 Task: Find connections with filter location Patía with filter topic #jobseekerswith filter profile language German with filter current company HomeLane with filter school INDUS BUSINESS ACADEMY - IBA, BANGALORE with filter industry Landscaping Services with filter service category Customer Support with filter keywords title Medical Transcriptionist
Action: Mouse moved to (267, 155)
Screenshot: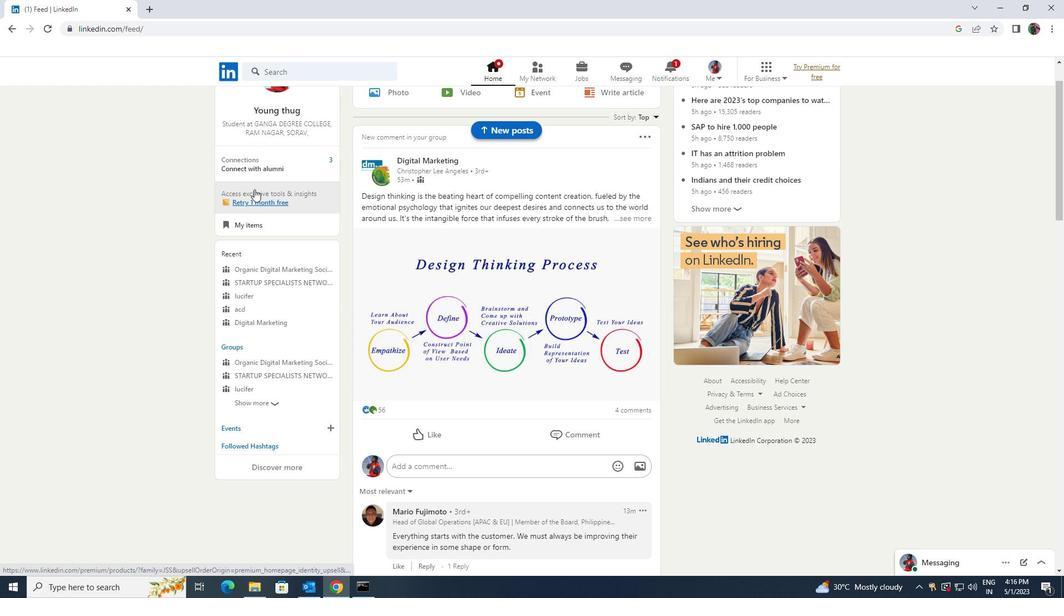
Action: Mouse pressed left at (267, 155)
Screenshot: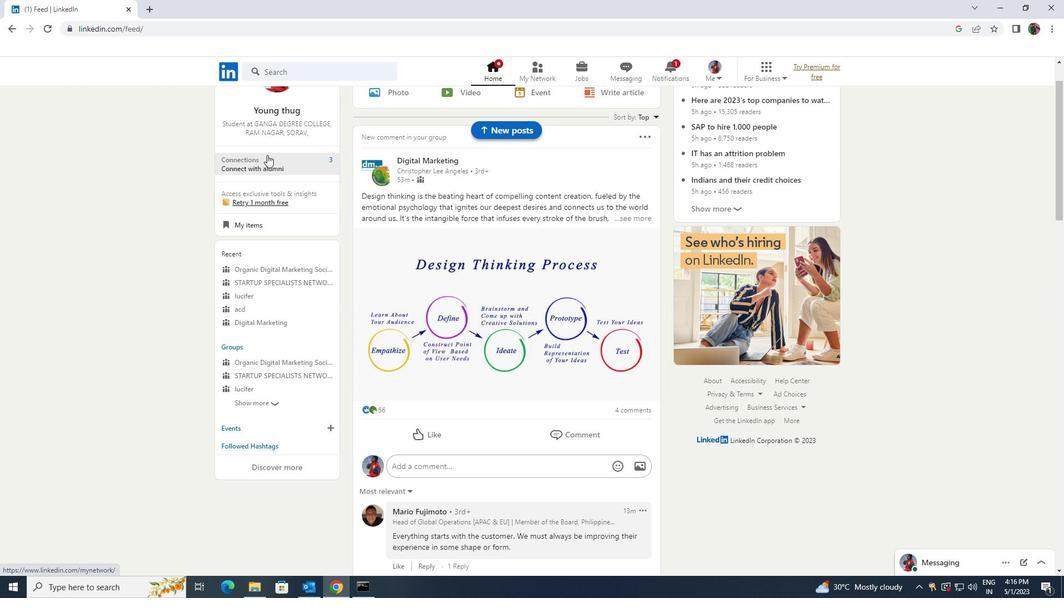 
Action: Mouse moved to (278, 125)
Screenshot: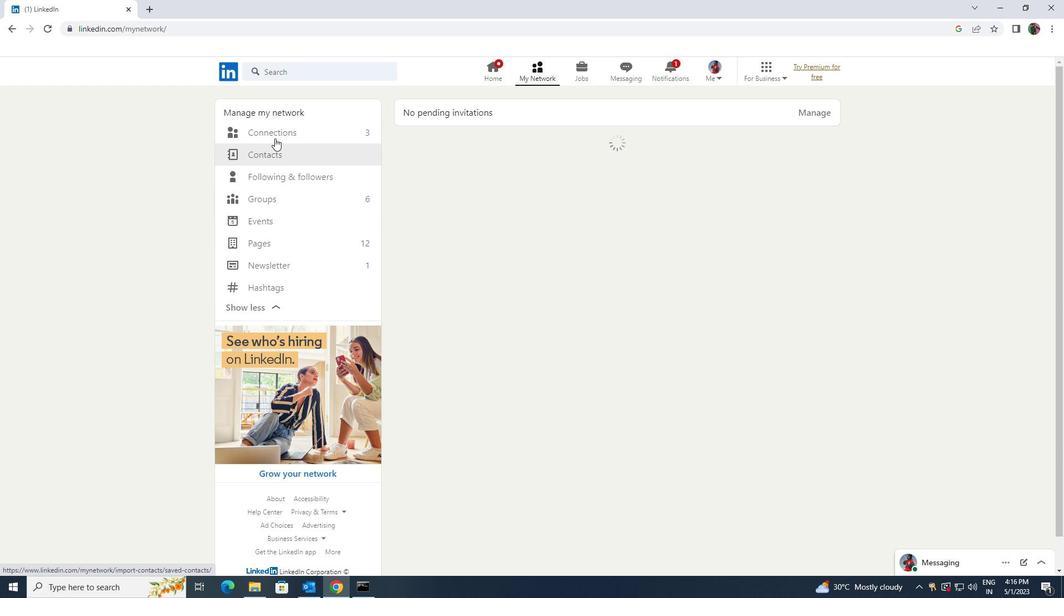
Action: Mouse pressed left at (278, 125)
Screenshot: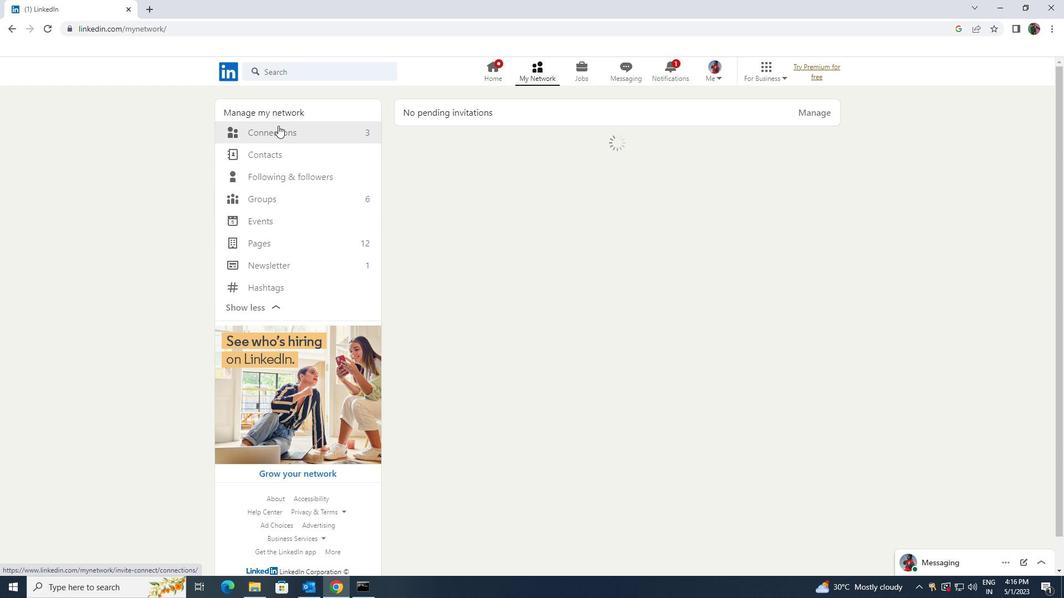 
Action: Mouse moved to (602, 136)
Screenshot: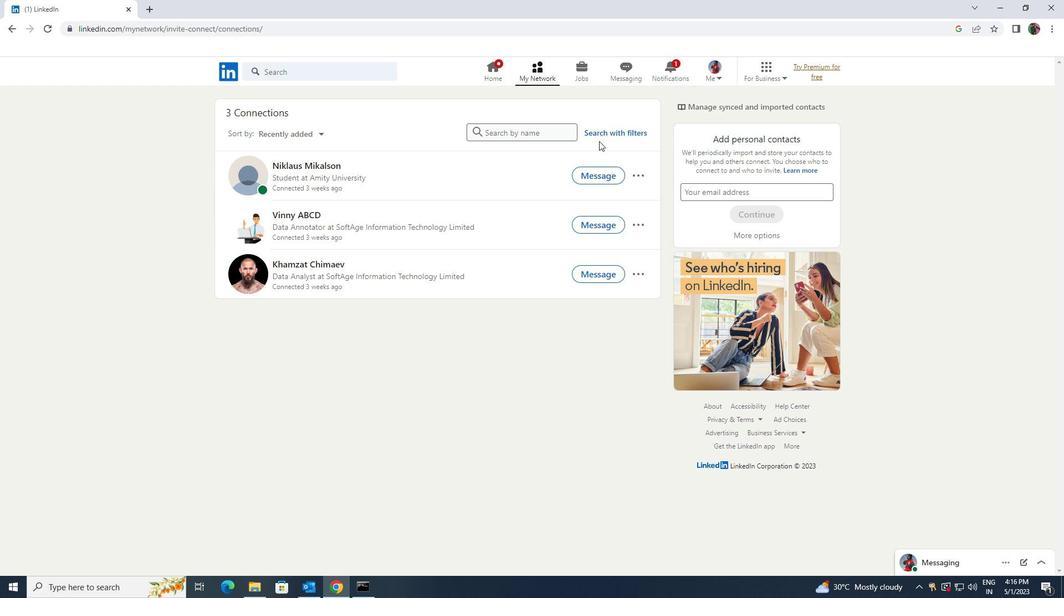 
Action: Mouse pressed left at (602, 136)
Screenshot: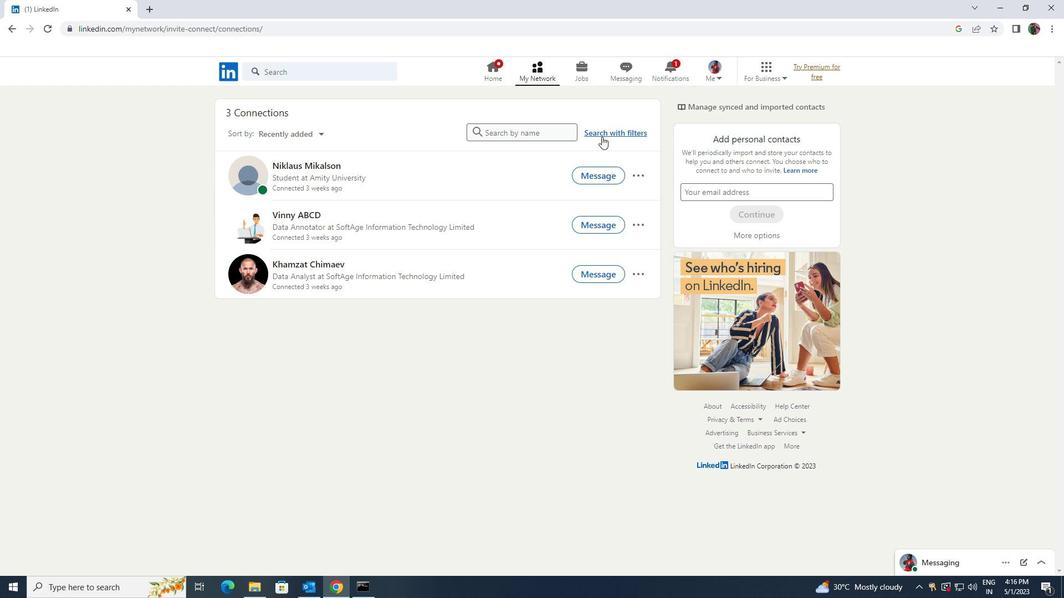 
Action: Mouse moved to (566, 105)
Screenshot: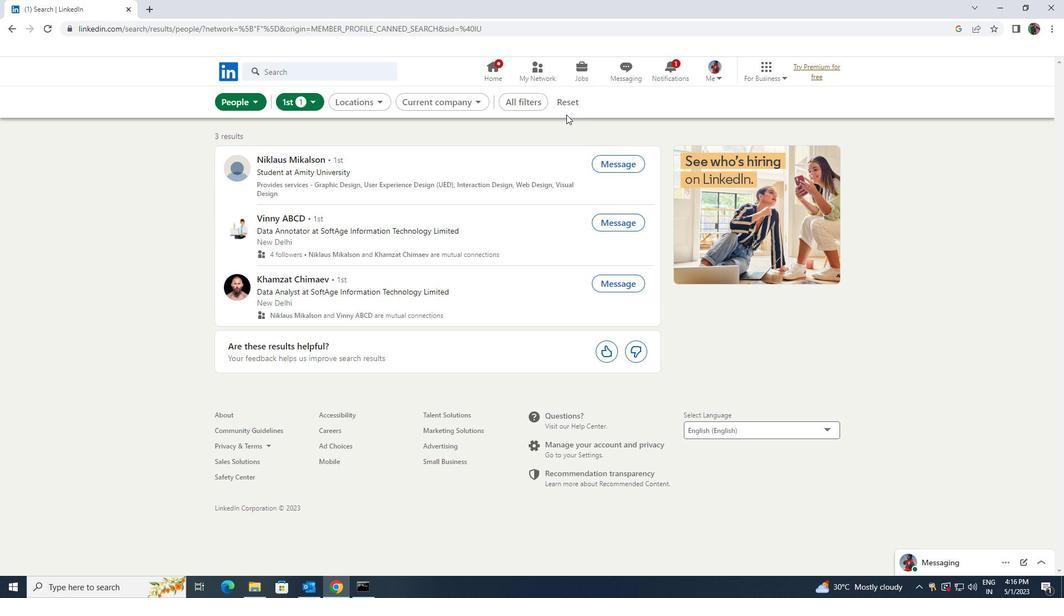 
Action: Mouse pressed left at (566, 105)
Screenshot: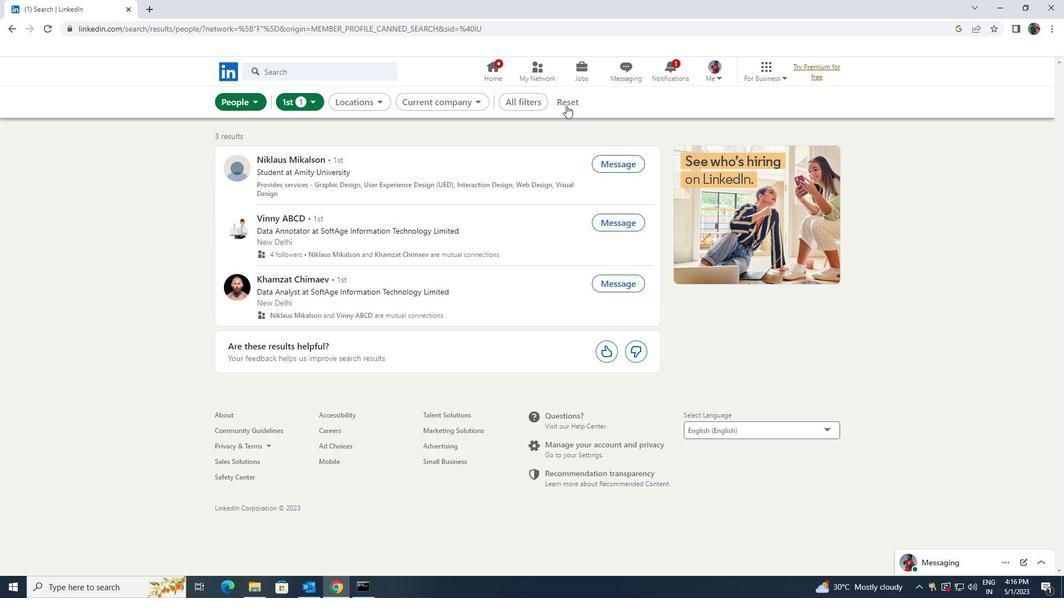 
Action: Mouse moved to (548, 106)
Screenshot: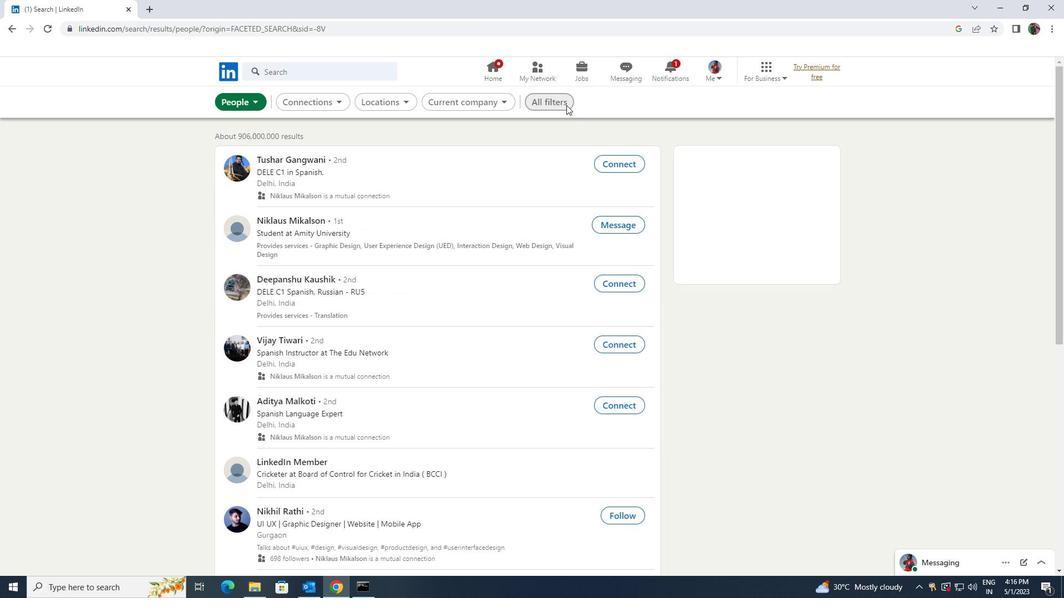 
Action: Mouse pressed left at (548, 106)
Screenshot: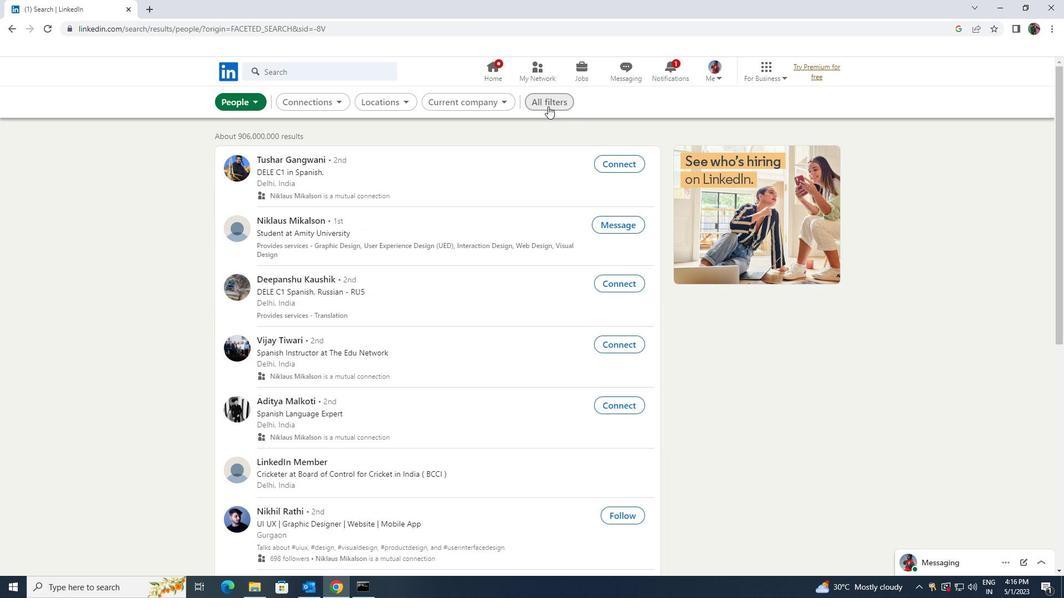 
Action: Mouse moved to (821, 323)
Screenshot: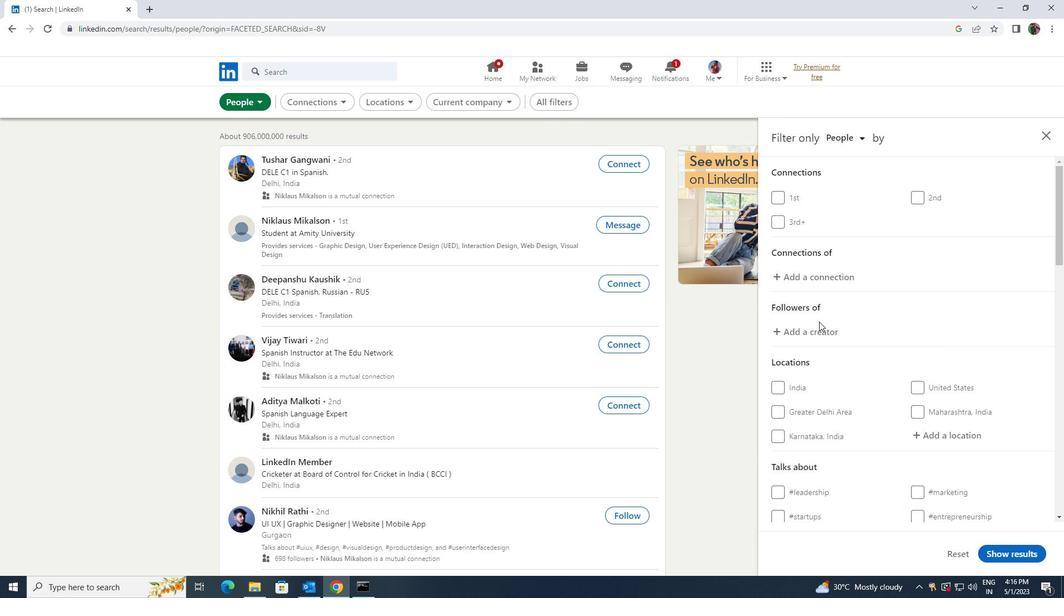 
Action: Mouse scrolled (821, 323) with delta (0, 0)
Screenshot: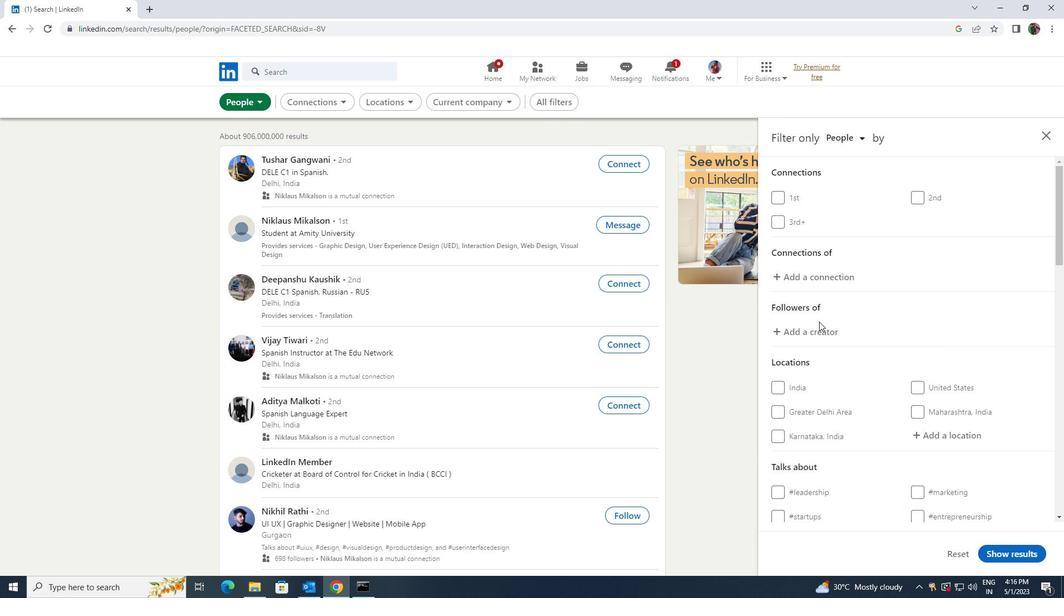 
Action: Mouse scrolled (821, 323) with delta (0, 0)
Screenshot: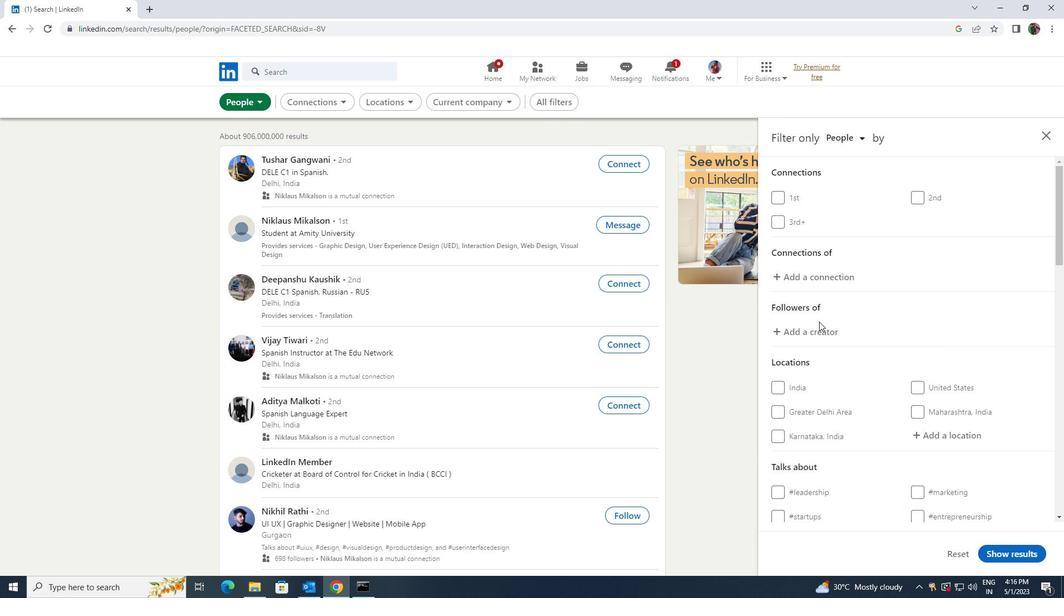 
Action: Mouse moved to (922, 323)
Screenshot: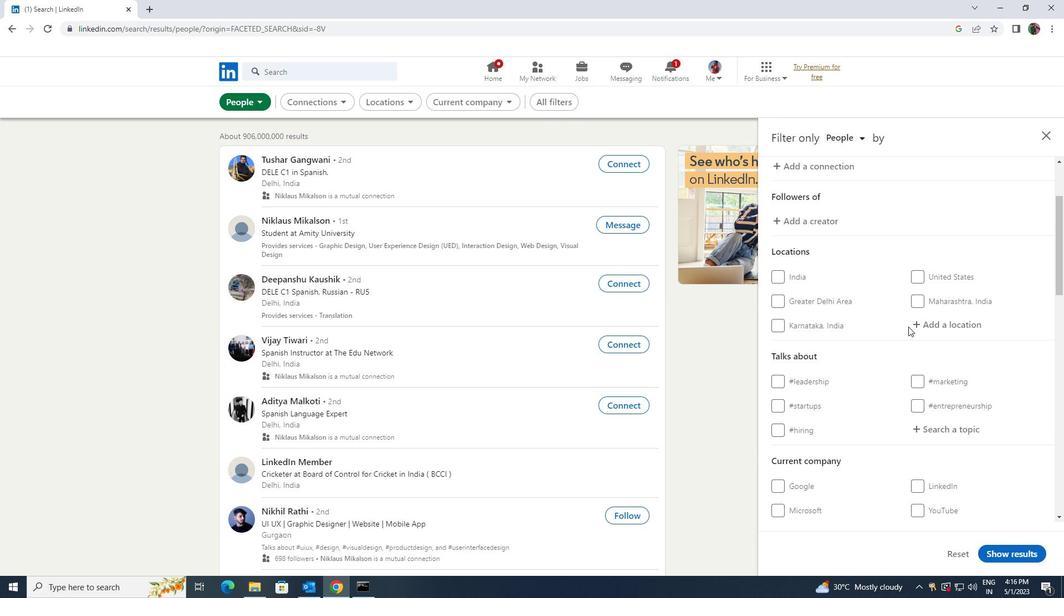 
Action: Mouse pressed left at (922, 323)
Screenshot: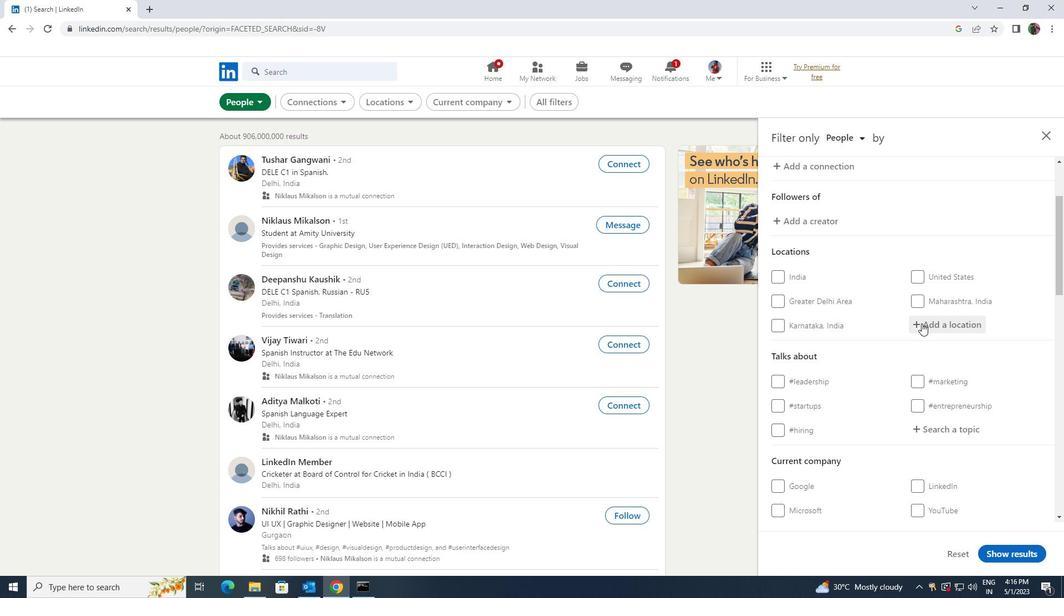 
Action: Mouse moved to (914, 324)
Screenshot: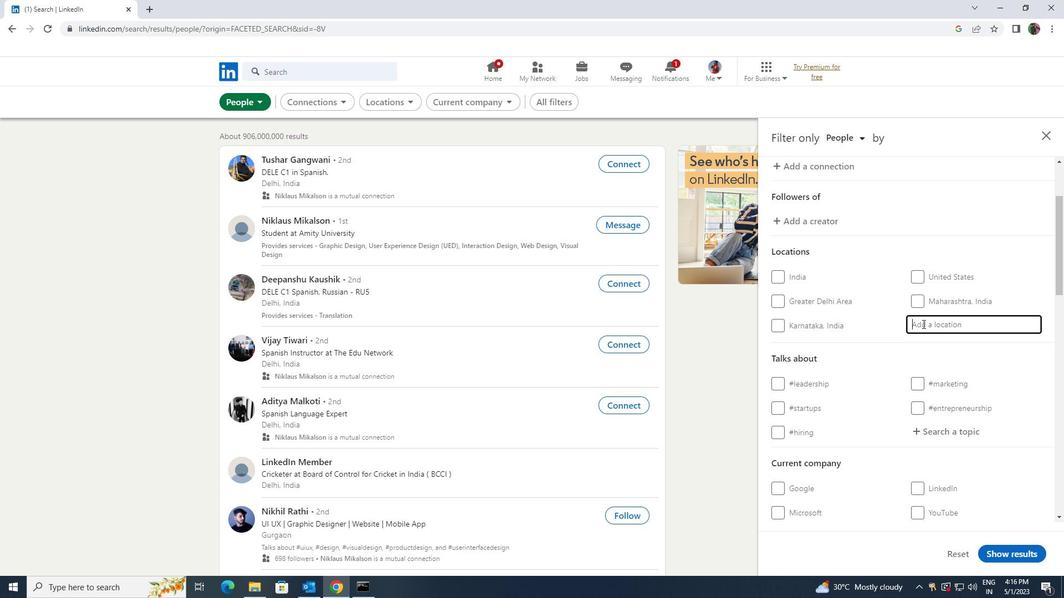 
Action: Key pressed <Key.shift>PATIA
Screenshot: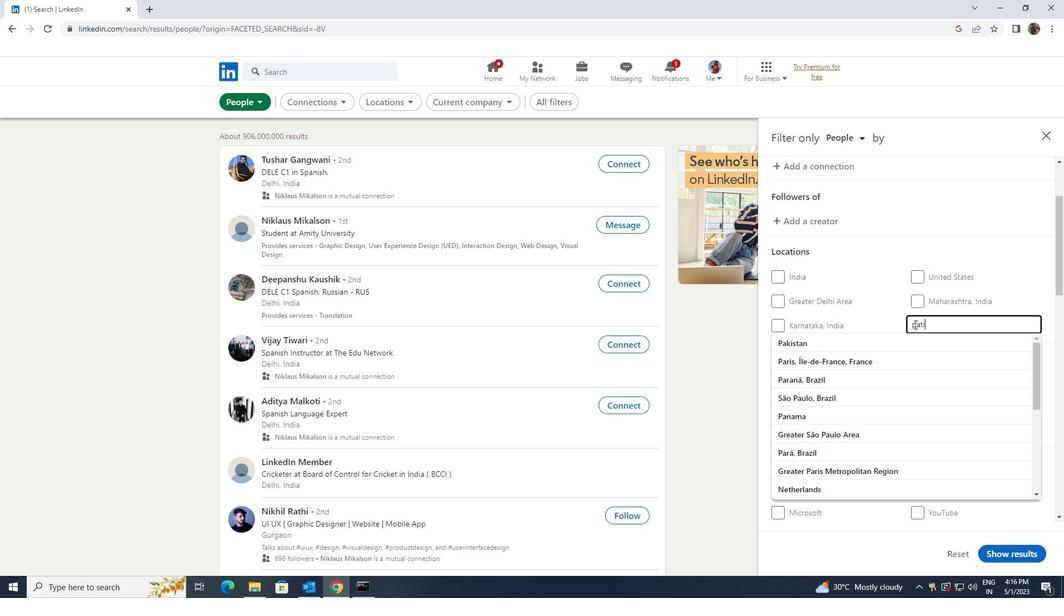 
Action: Mouse moved to (899, 340)
Screenshot: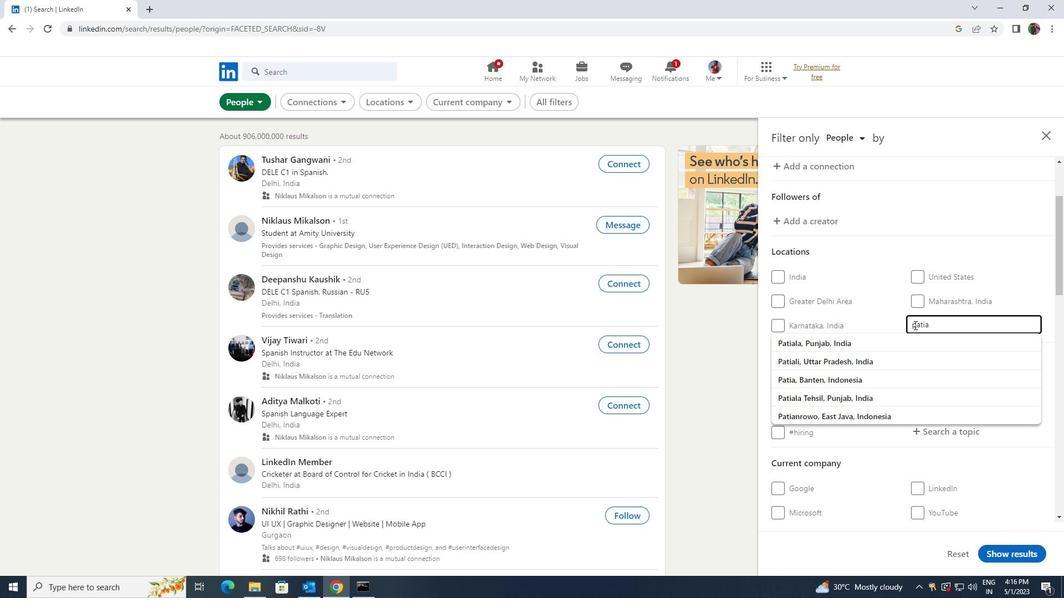 
Action: Mouse pressed left at (899, 340)
Screenshot: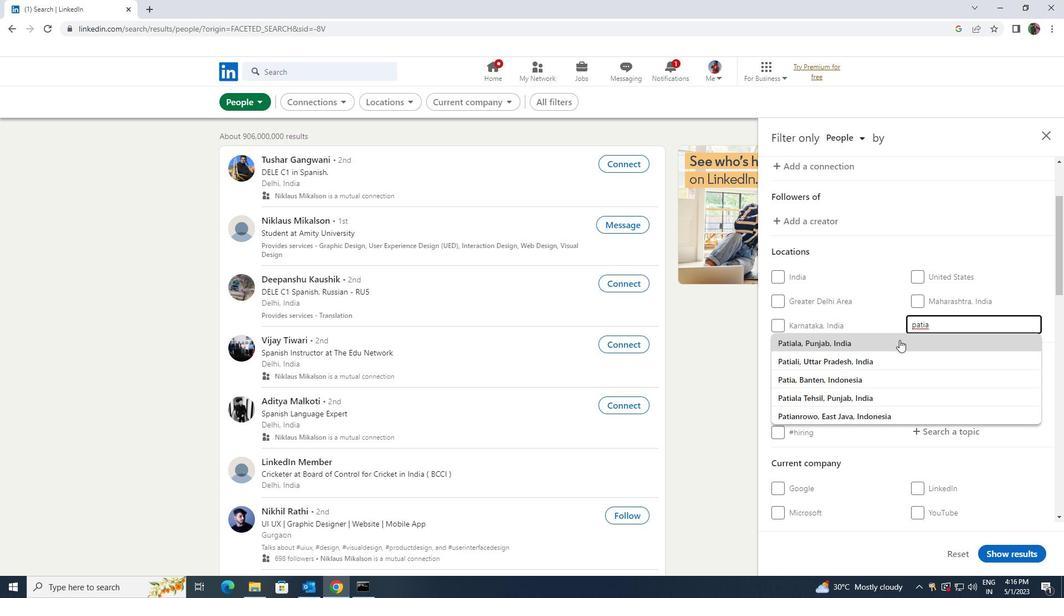 
Action: Mouse moved to (899, 340)
Screenshot: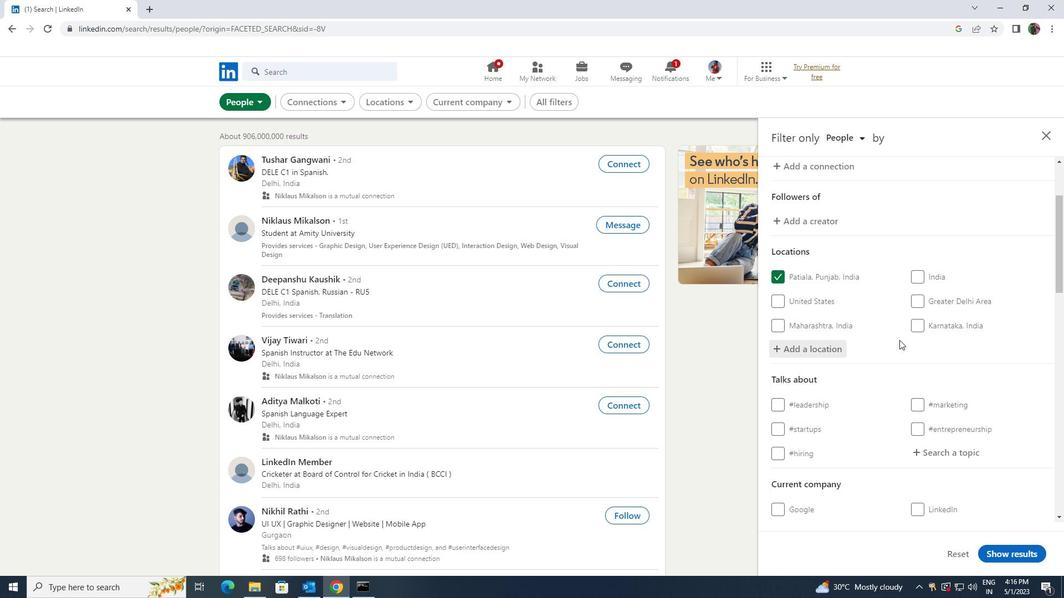 
Action: Mouse scrolled (899, 339) with delta (0, 0)
Screenshot: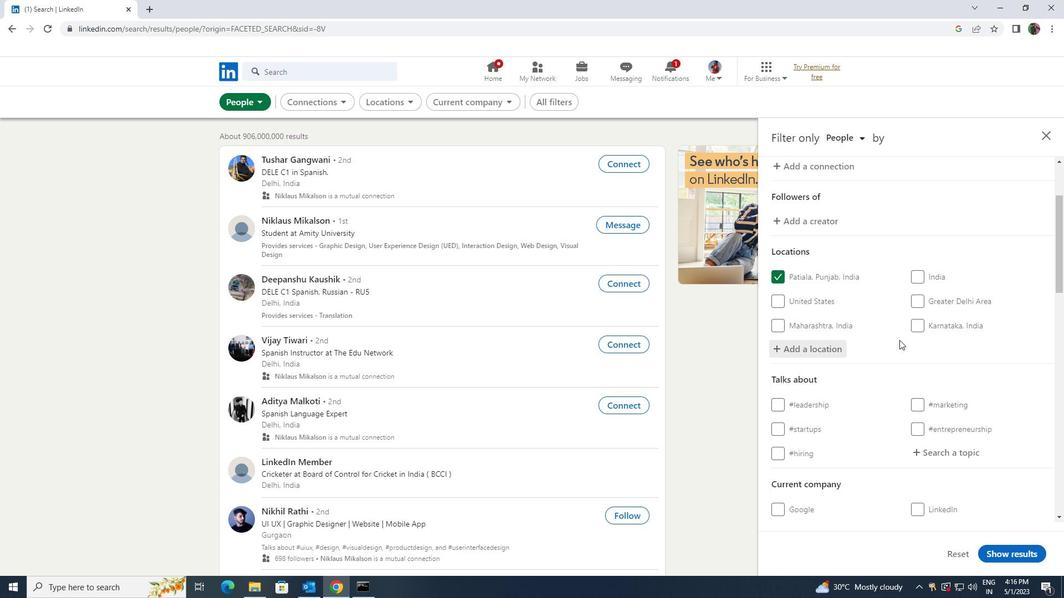 
Action: Mouse moved to (901, 339)
Screenshot: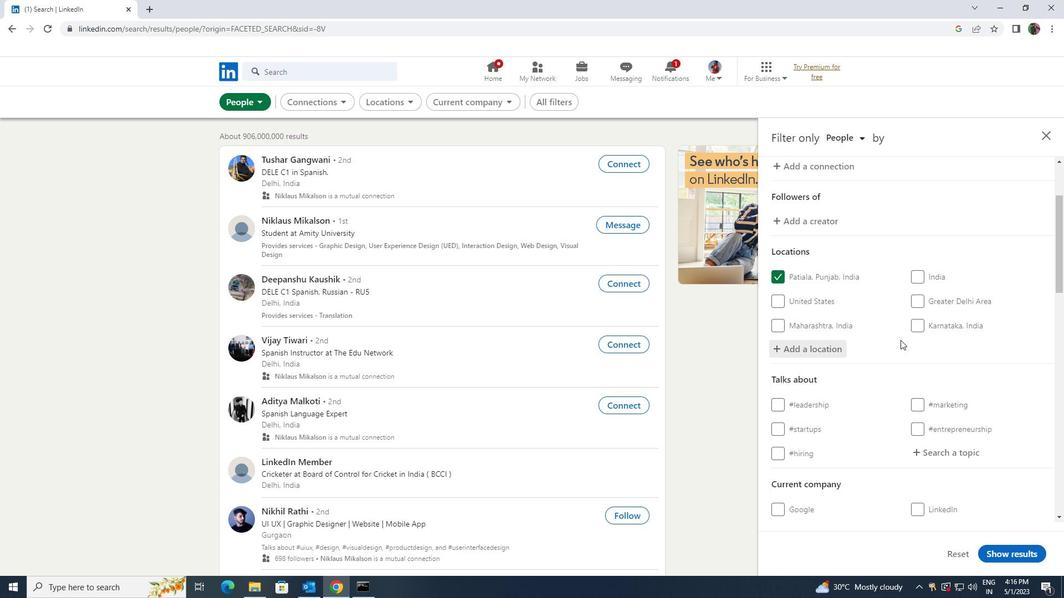 
Action: Mouse scrolled (901, 339) with delta (0, 0)
Screenshot: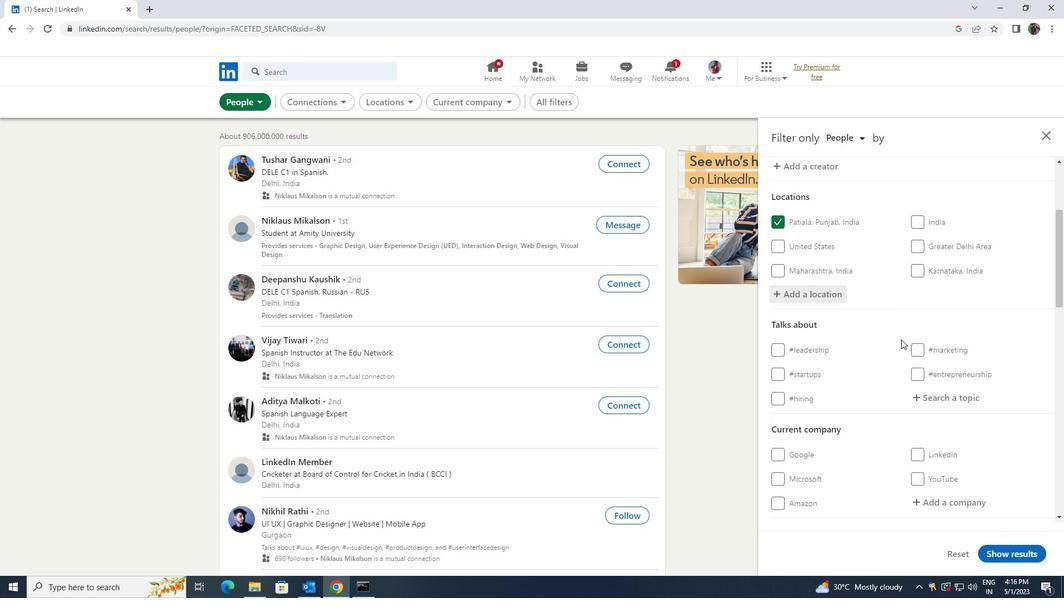 
Action: Mouse scrolled (901, 339) with delta (0, 0)
Screenshot: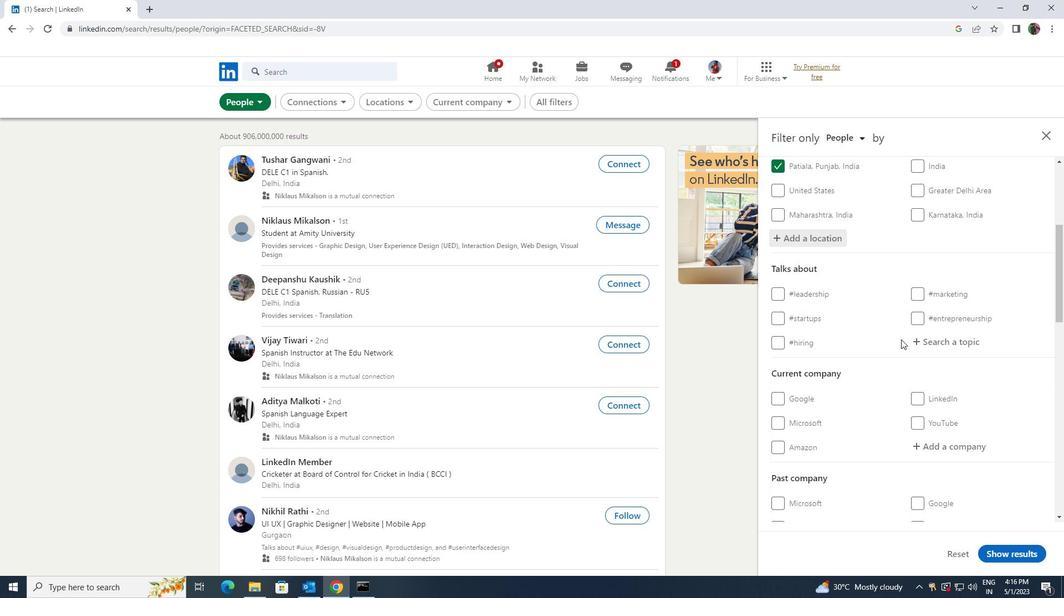 
Action: Mouse moved to (920, 288)
Screenshot: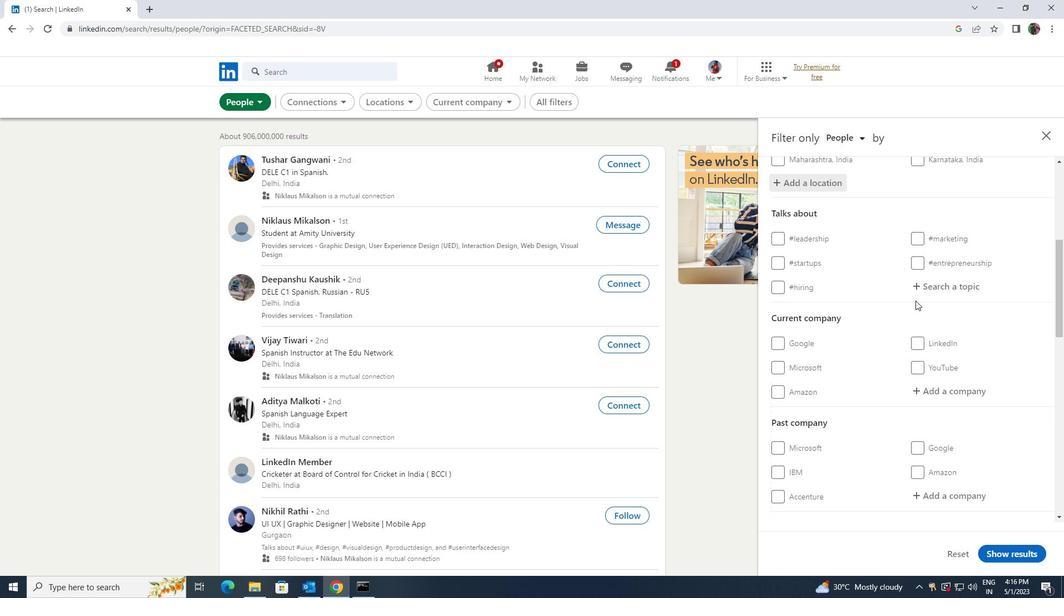 
Action: Mouse pressed left at (920, 288)
Screenshot: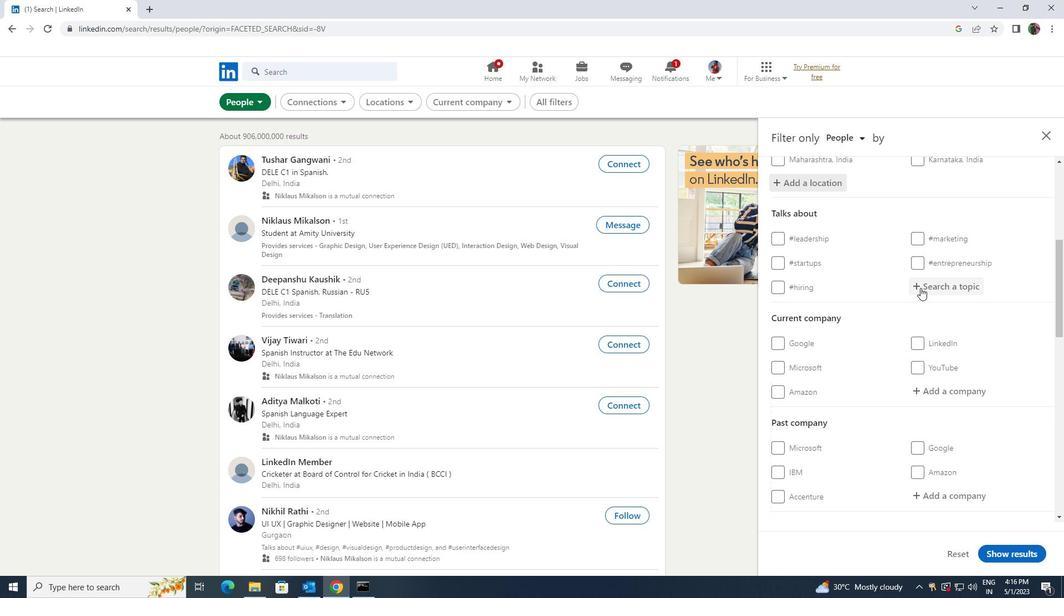 
Action: Key pressed <Key.shift><Key.shift><Key.shift><Key.shift><Key.shift><Key.shift><Key.shift><Key.shift>JOBSEEKERS
Screenshot: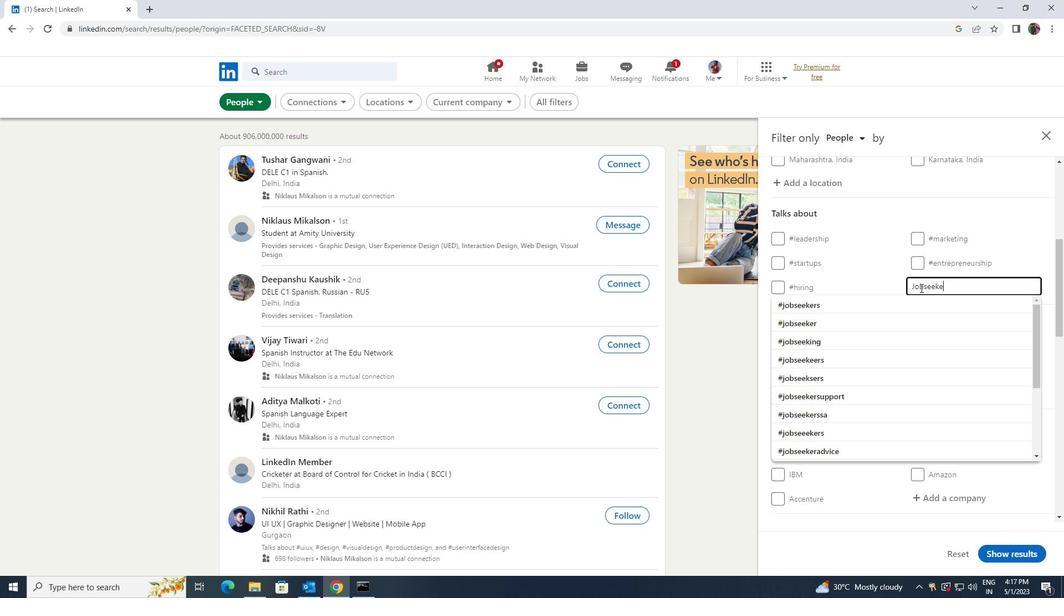 
Action: Mouse moved to (917, 301)
Screenshot: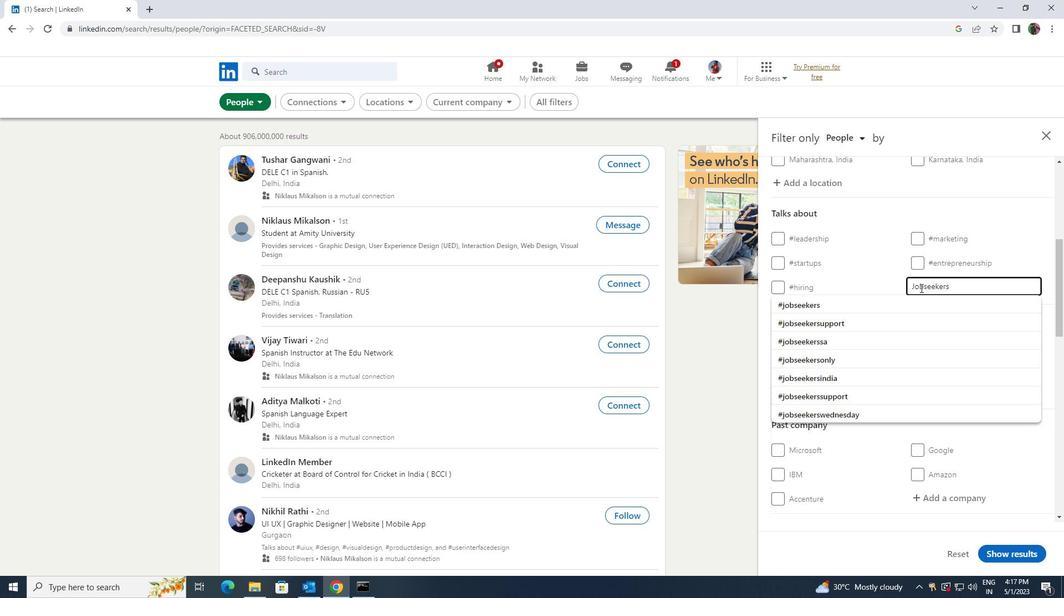 
Action: Mouse pressed left at (917, 301)
Screenshot: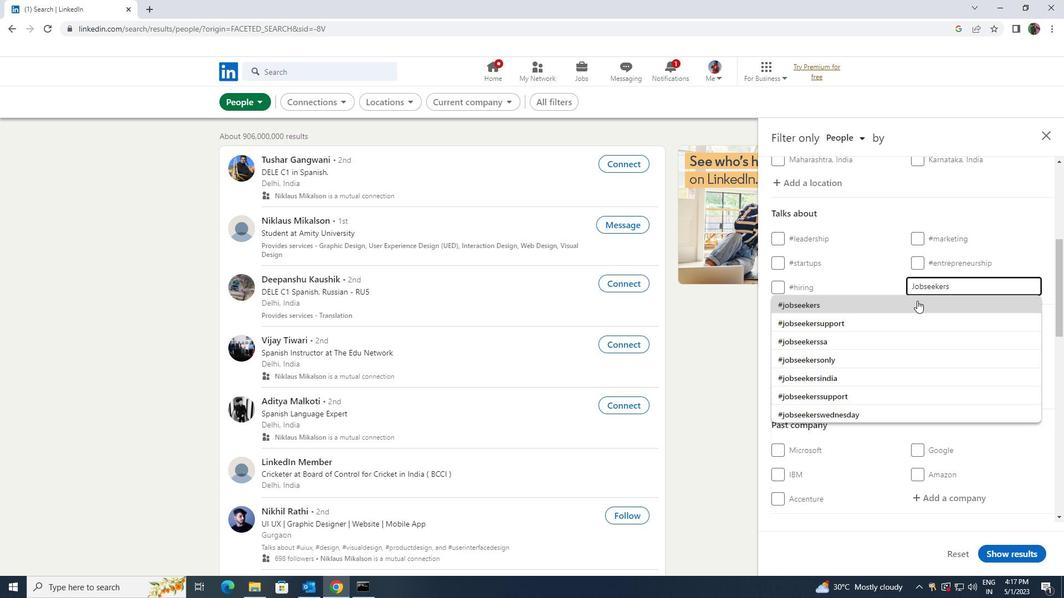 
Action: Mouse scrolled (917, 300) with delta (0, 0)
Screenshot: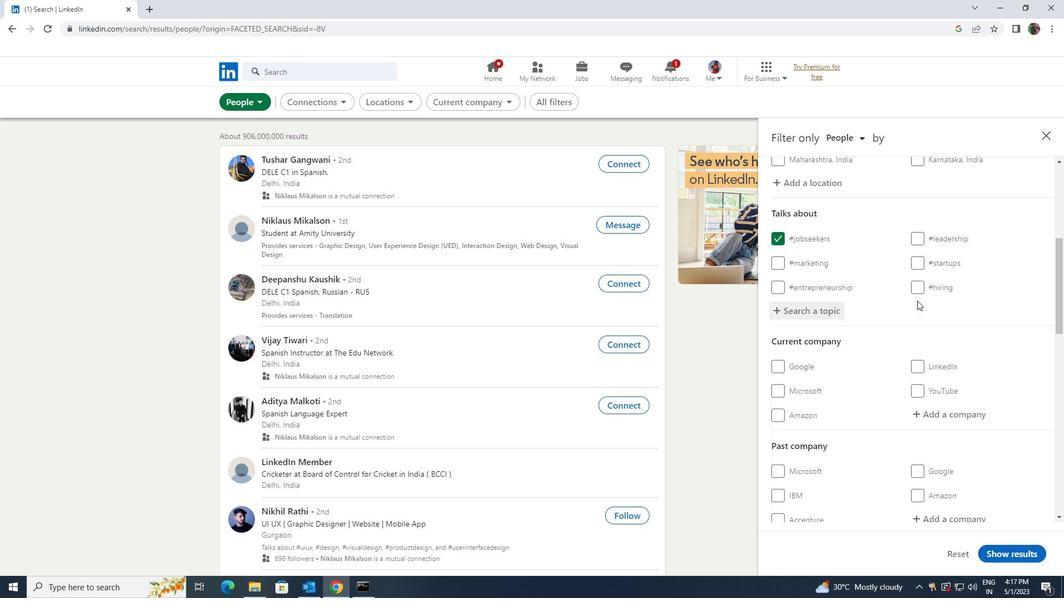 
Action: Mouse scrolled (917, 300) with delta (0, 0)
Screenshot: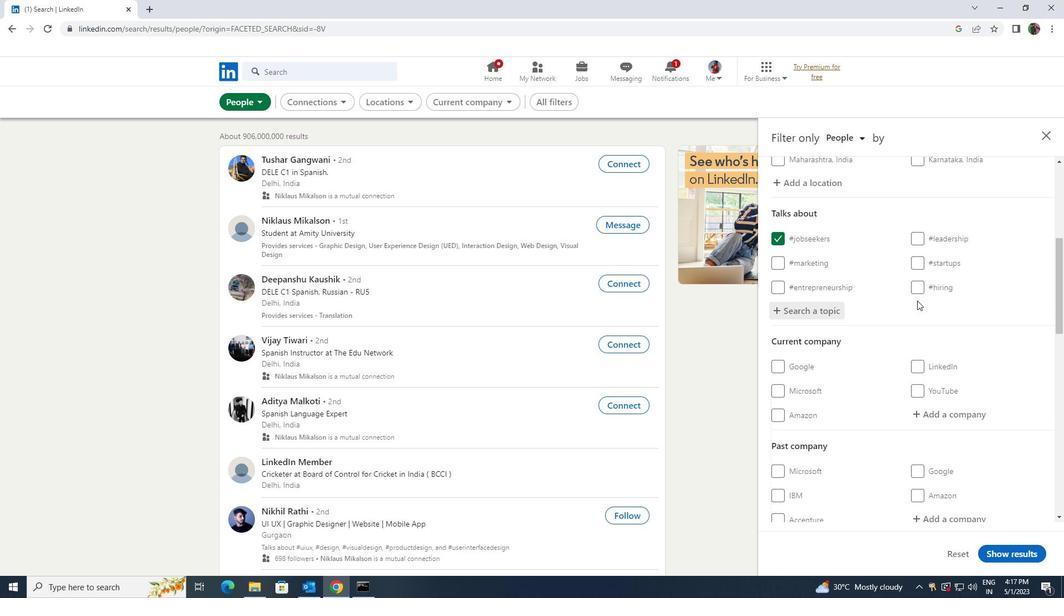 
Action: Mouse scrolled (917, 300) with delta (0, 0)
Screenshot: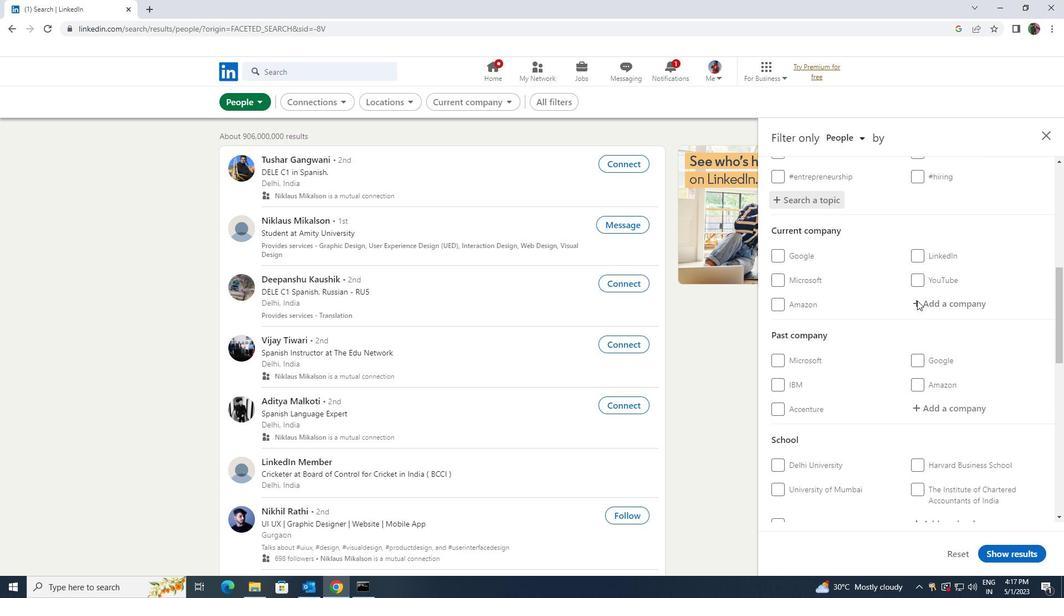 
Action: Mouse scrolled (917, 300) with delta (0, 0)
Screenshot: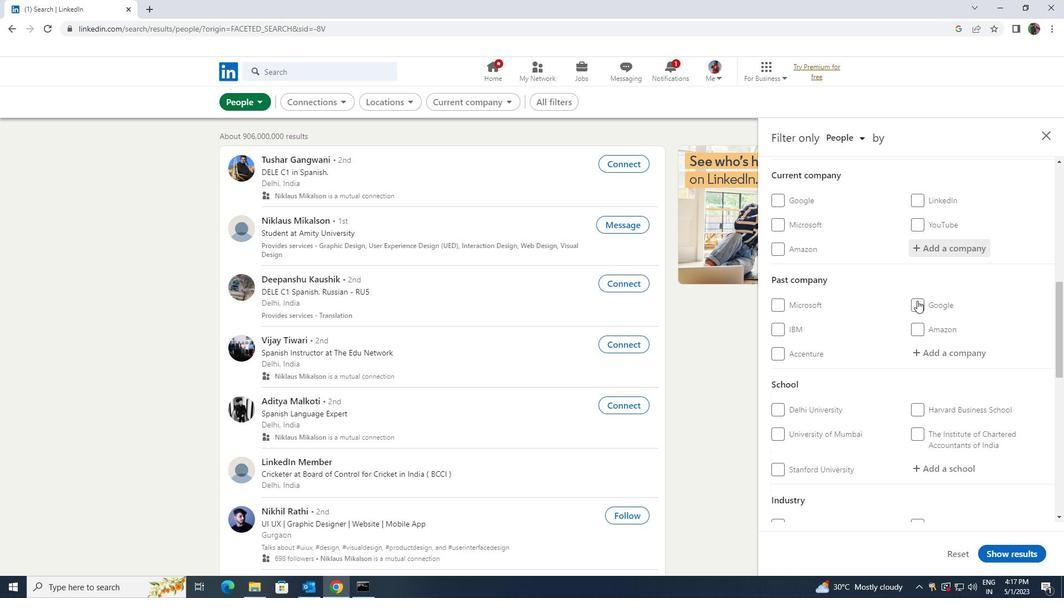 
Action: Mouse moved to (913, 303)
Screenshot: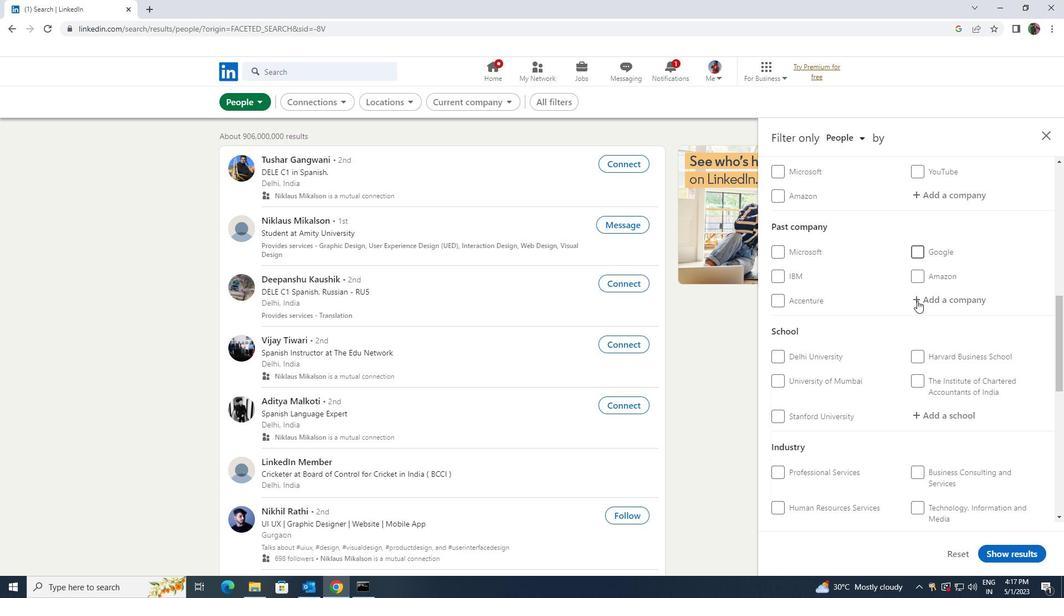 
Action: Mouse scrolled (913, 302) with delta (0, 0)
Screenshot: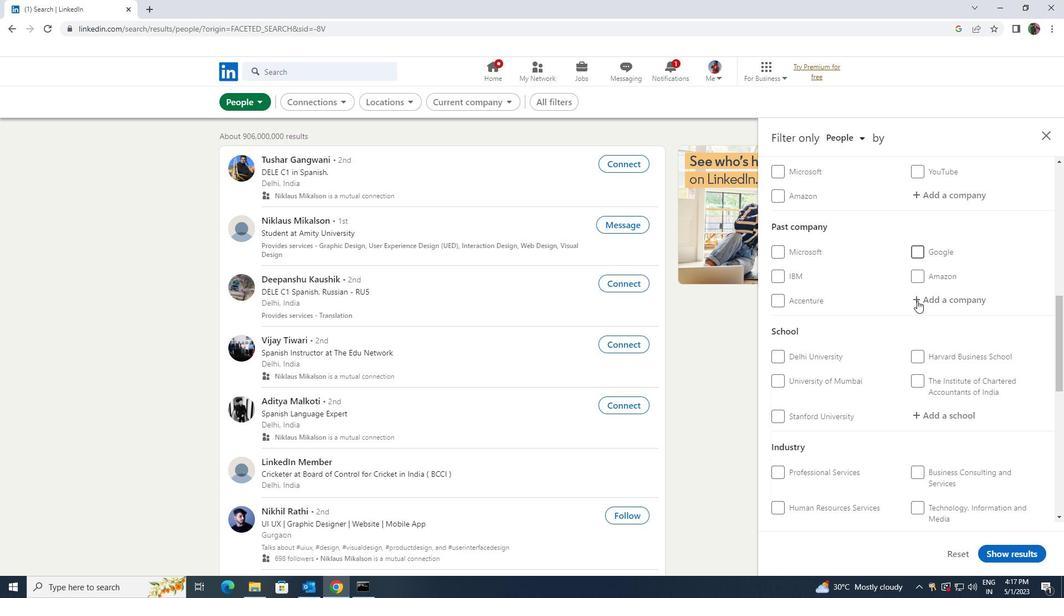 
Action: Mouse moved to (912, 304)
Screenshot: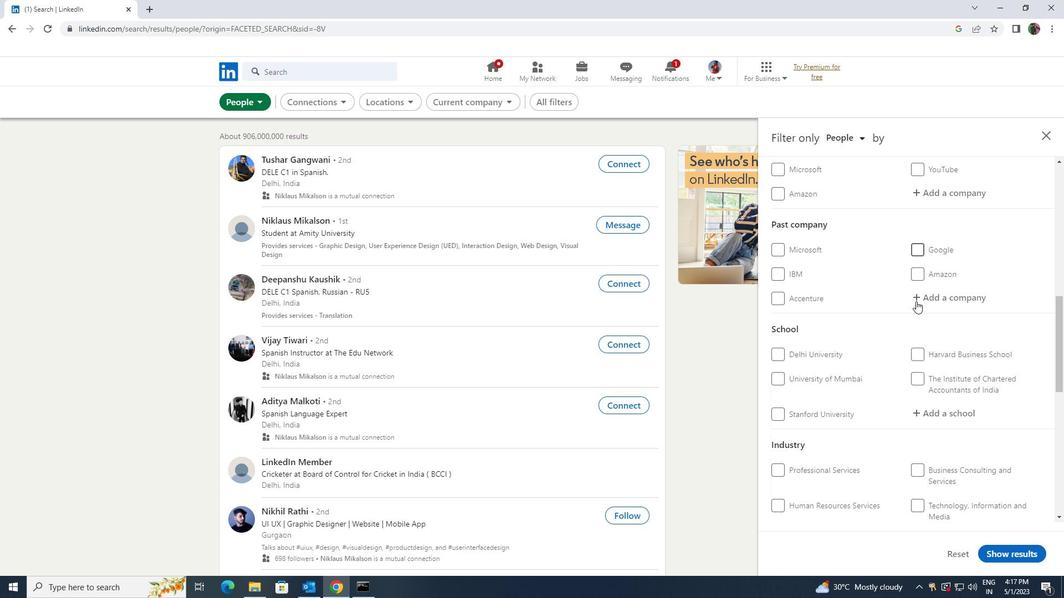 
Action: Mouse scrolled (912, 303) with delta (0, 0)
Screenshot: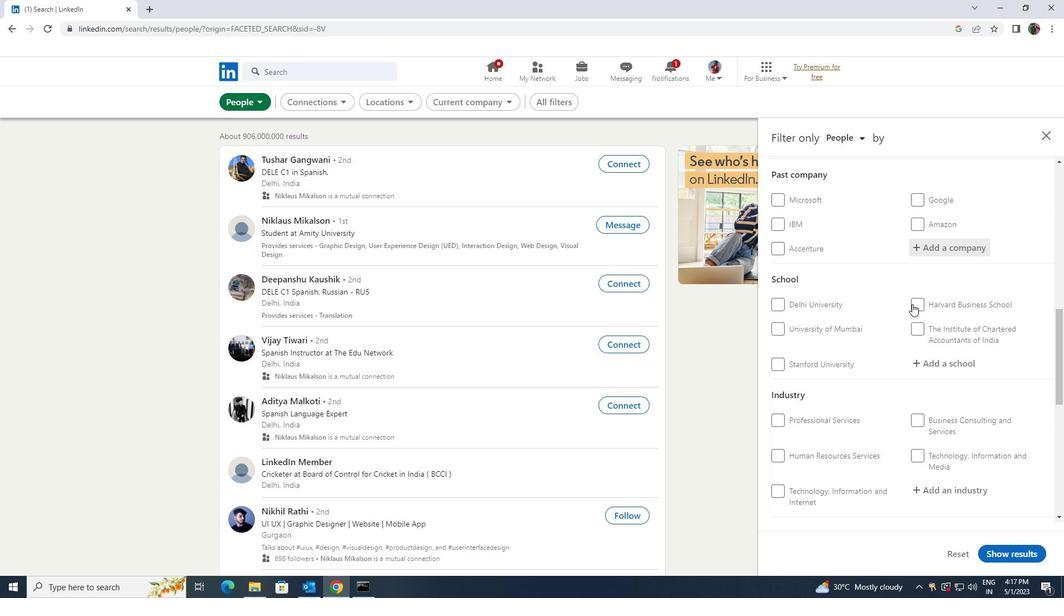 
Action: Mouse scrolled (912, 303) with delta (0, 0)
Screenshot: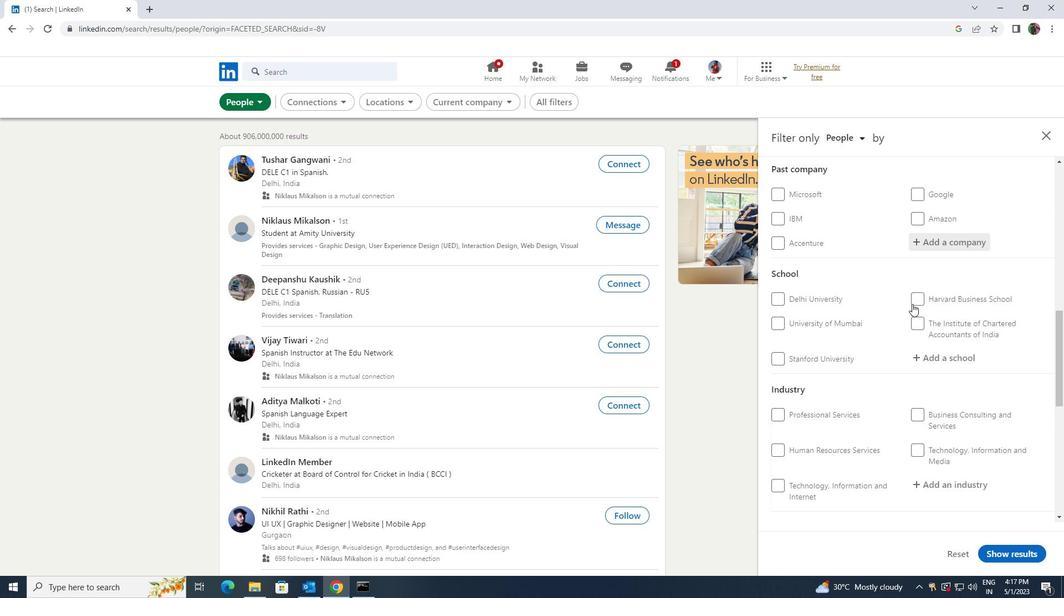 
Action: Mouse moved to (911, 304)
Screenshot: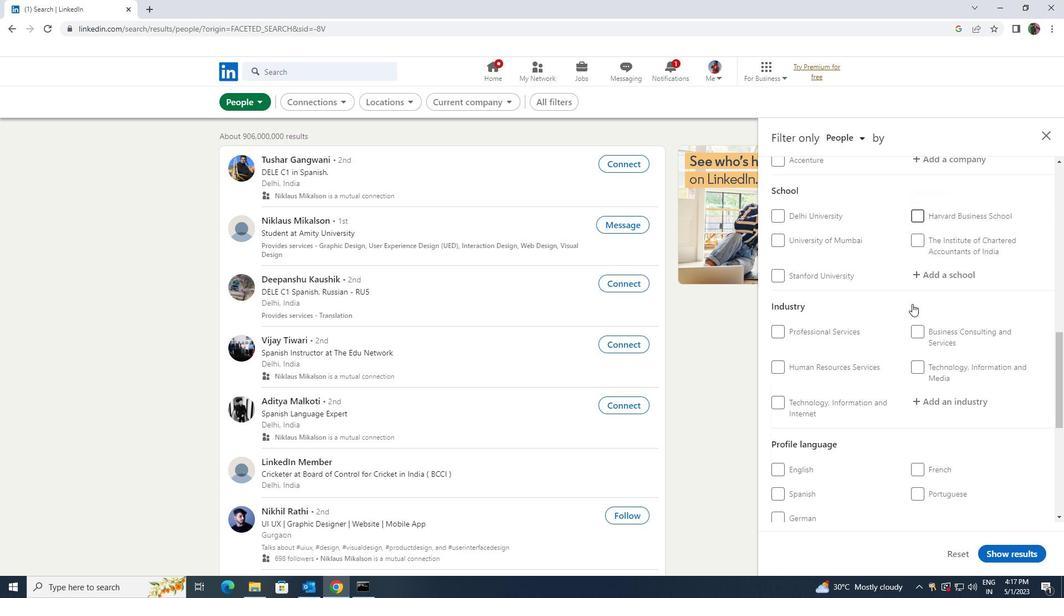 
Action: Mouse scrolled (911, 304) with delta (0, 0)
Screenshot: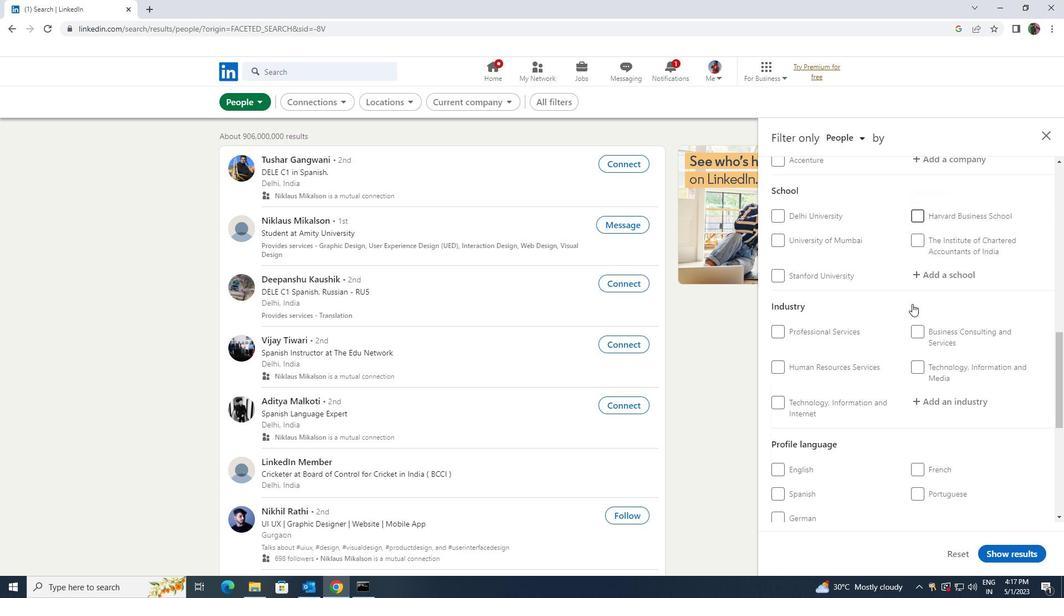 
Action: Mouse moved to (779, 429)
Screenshot: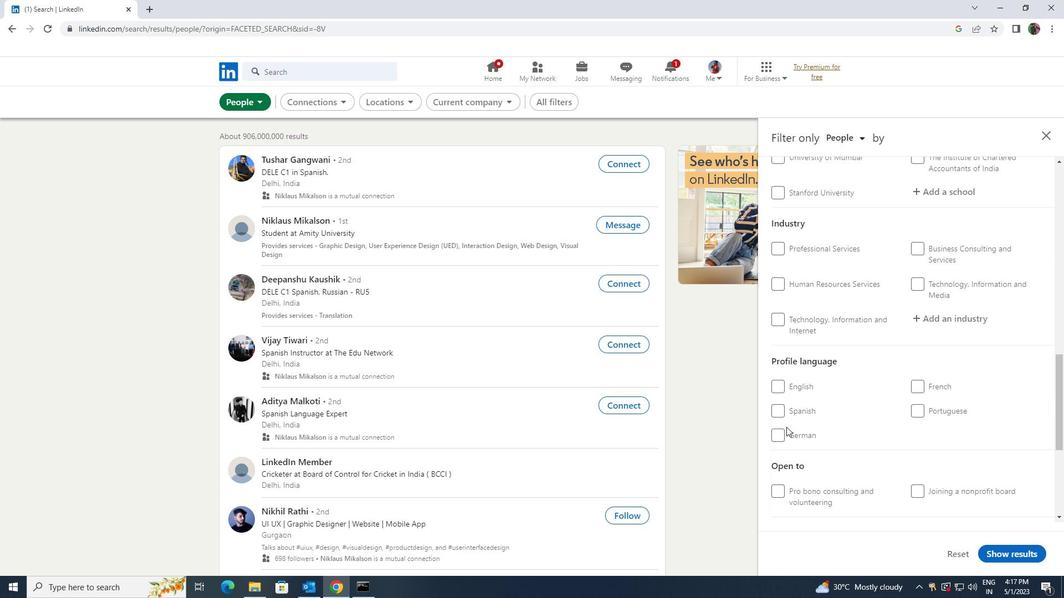 
Action: Mouse pressed left at (779, 429)
Screenshot: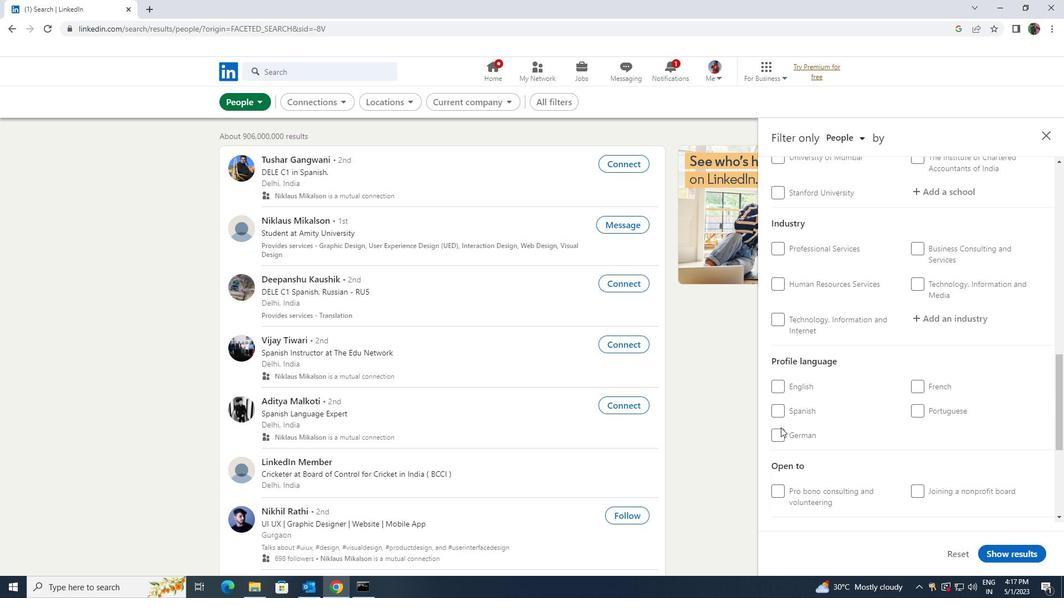 
Action: Mouse moved to (861, 410)
Screenshot: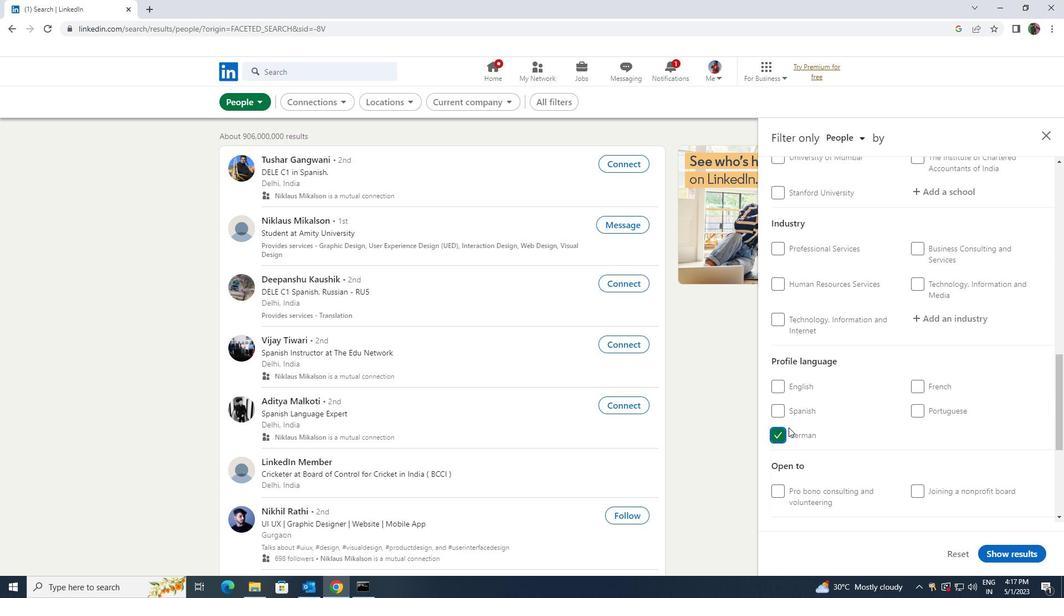 
Action: Mouse scrolled (861, 411) with delta (0, 0)
Screenshot: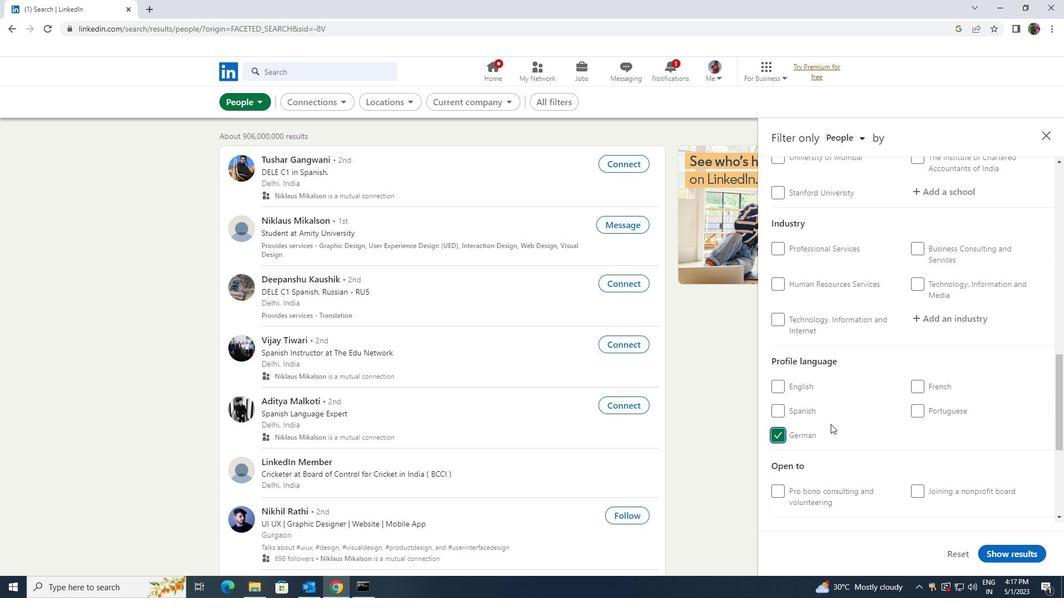 
Action: Mouse moved to (869, 406)
Screenshot: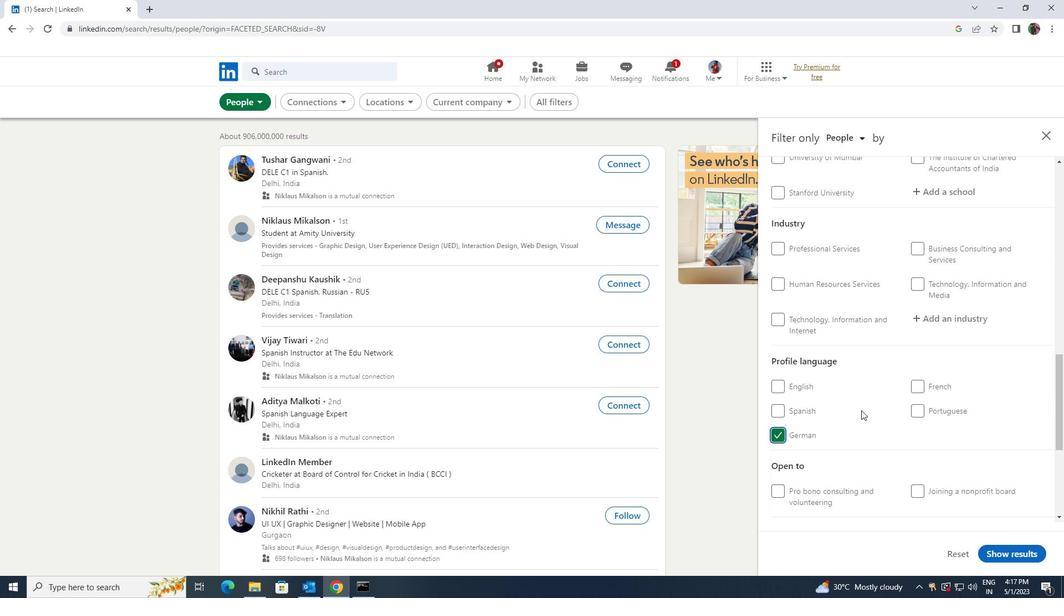 
Action: Mouse scrolled (869, 407) with delta (0, 0)
Screenshot: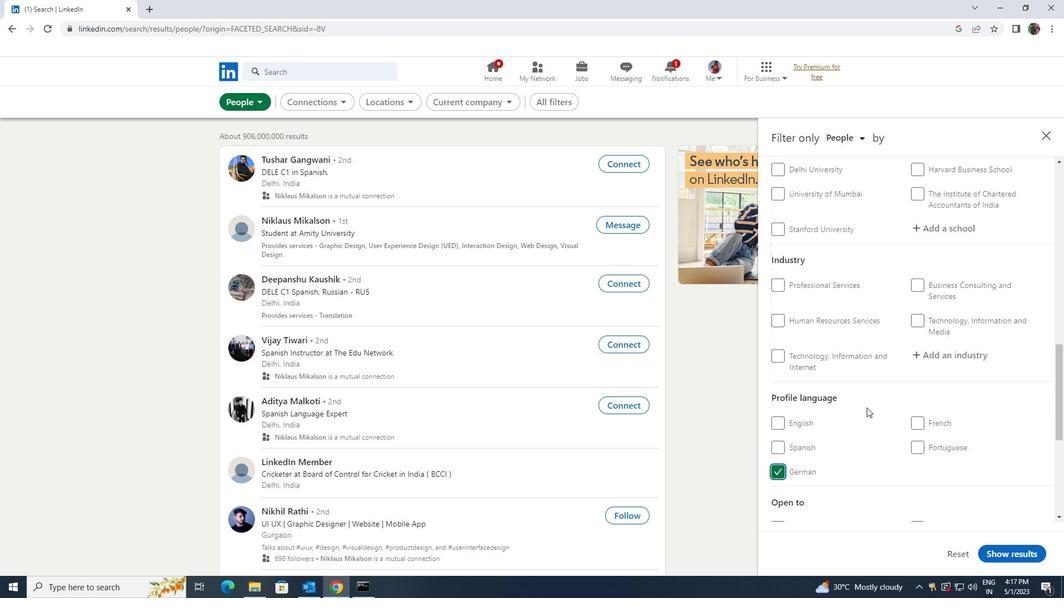 
Action: Mouse scrolled (869, 407) with delta (0, 0)
Screenshot: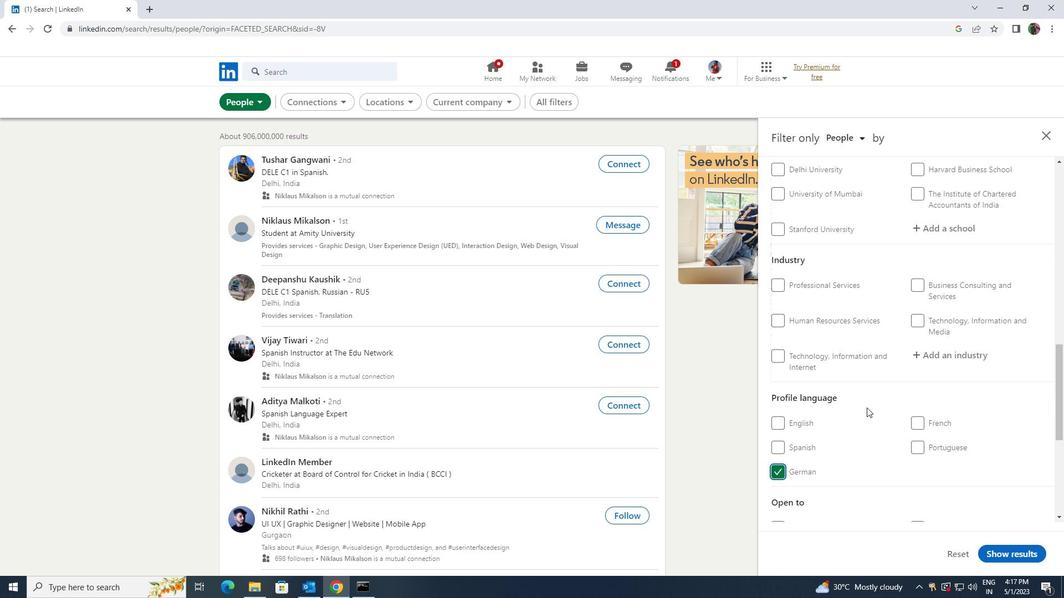 
Action: Mouse moved to (871, 406)
Screenshot: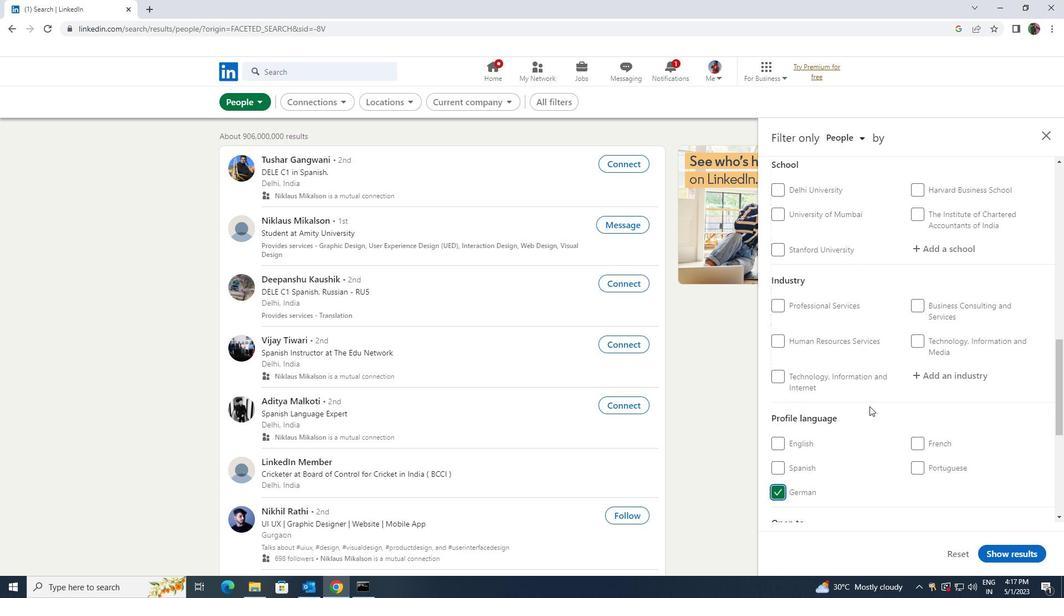 
Action: Mouse scrolled (871, 407) with delta (0, 0)
Screenshot: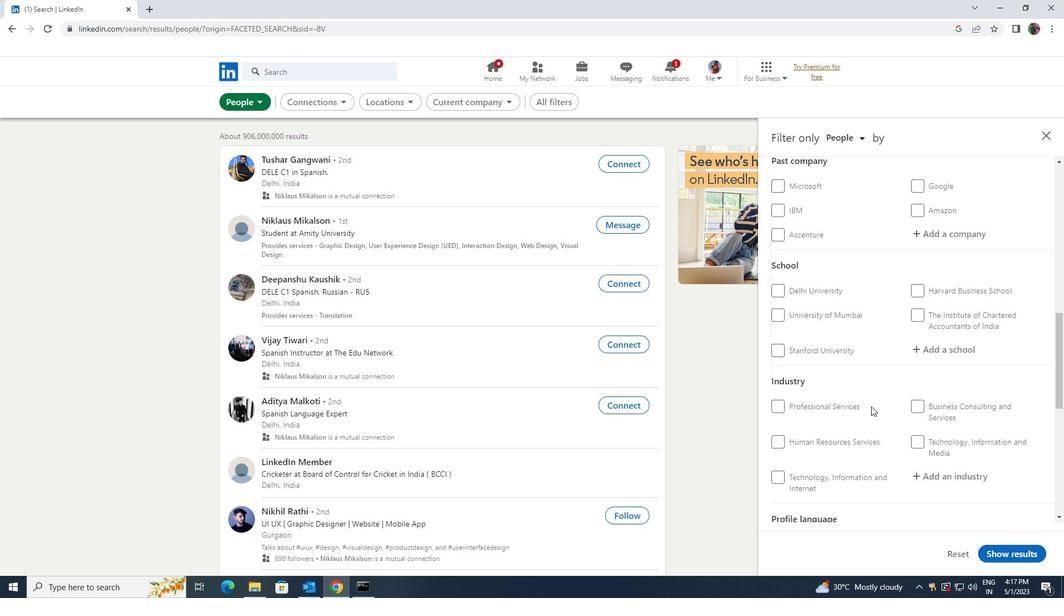 
Action: Mouse moved to (874, 404)
Screenshot: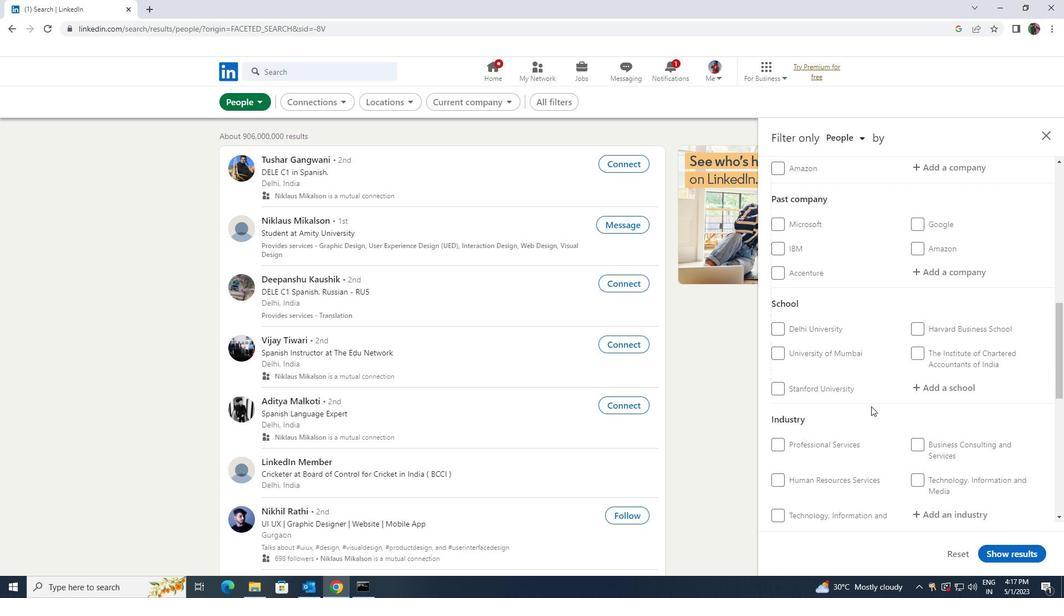 
Action: Mouse scrolled (874, 404) with delta (0, 0)
Screenshot: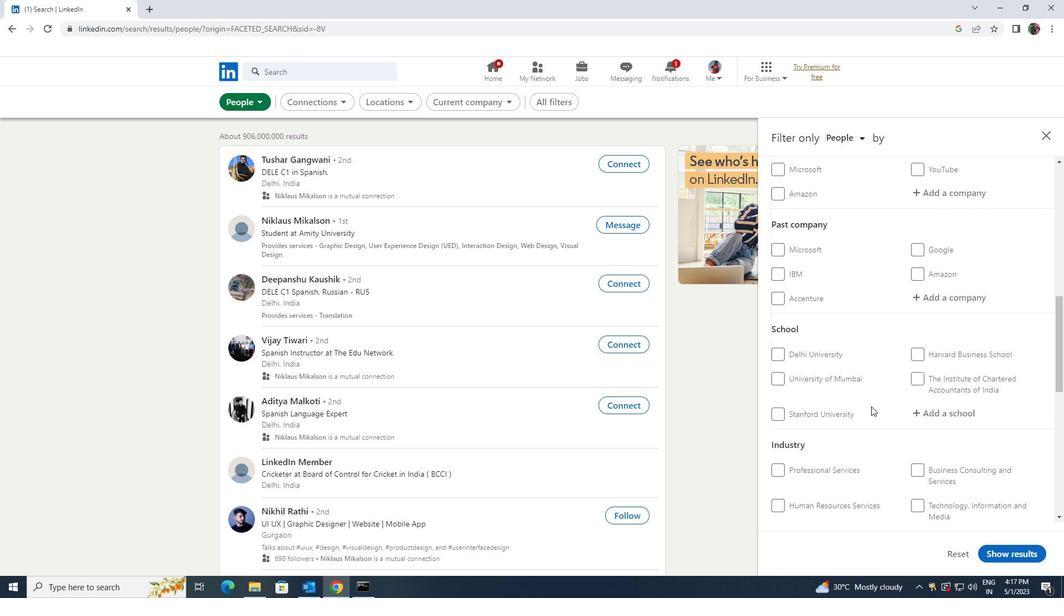 
Action: Mouse moved to (874, 404)
Screenshot: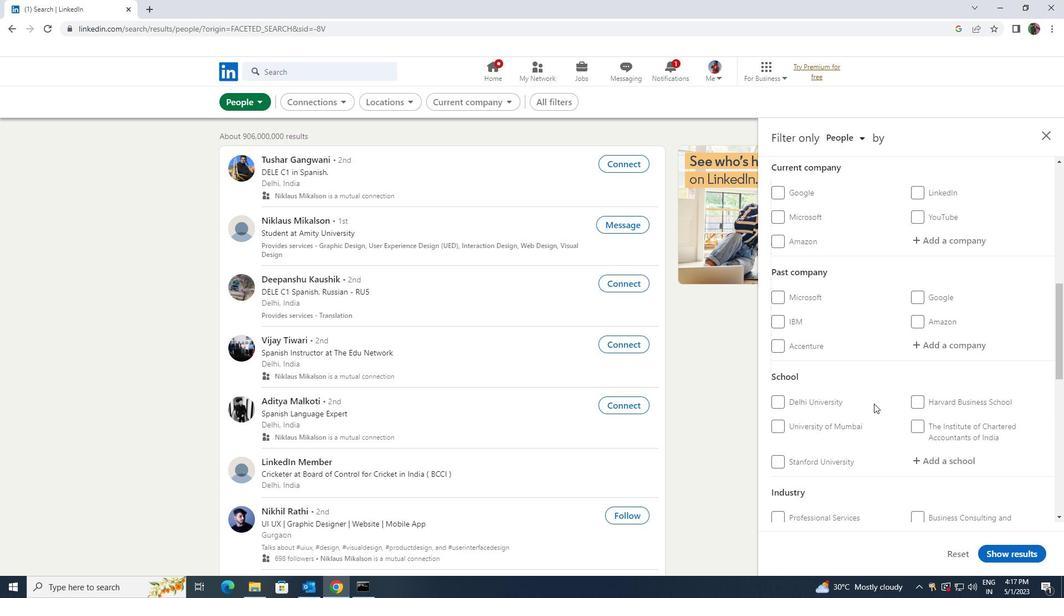 
Action: Mouse scrolled (874, 404) with delta (0, 0)
Screenshot: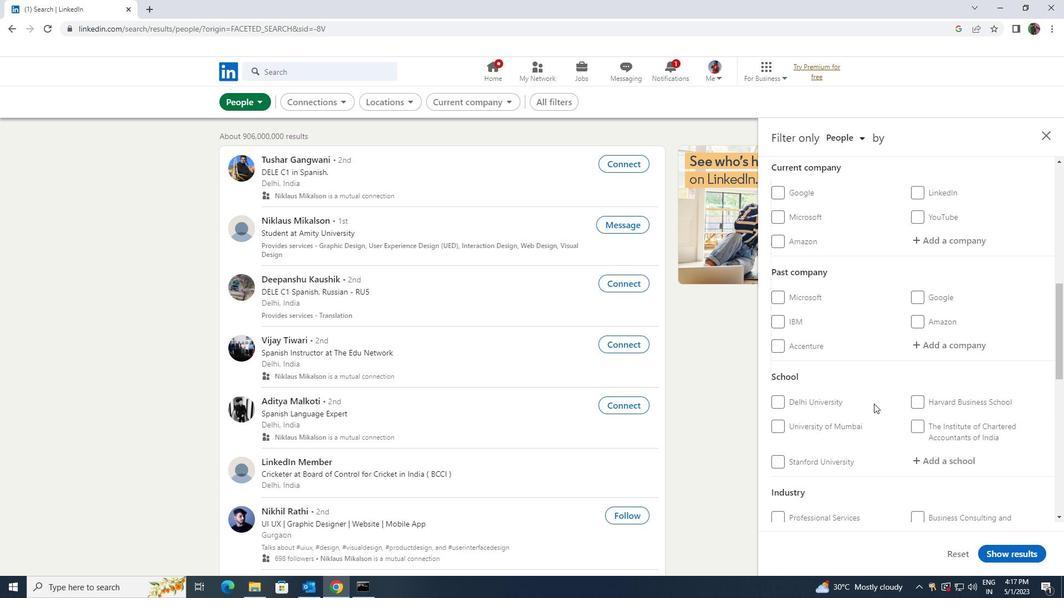 
Action: Mouse moved to (930, 308)
Screenshot: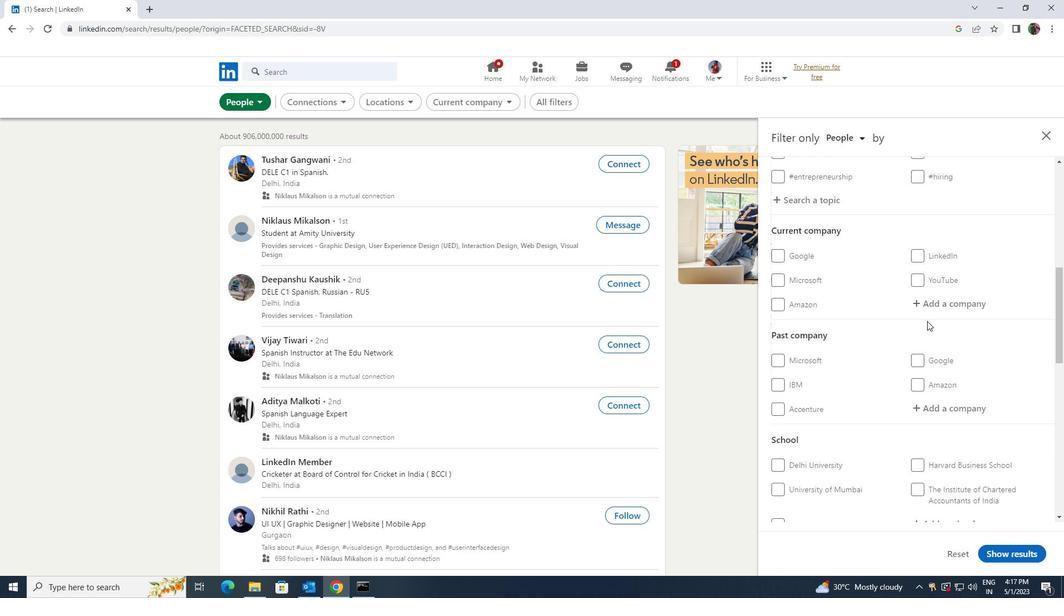 
Action: Mouse pressed left at (930, 308)
Screenshot: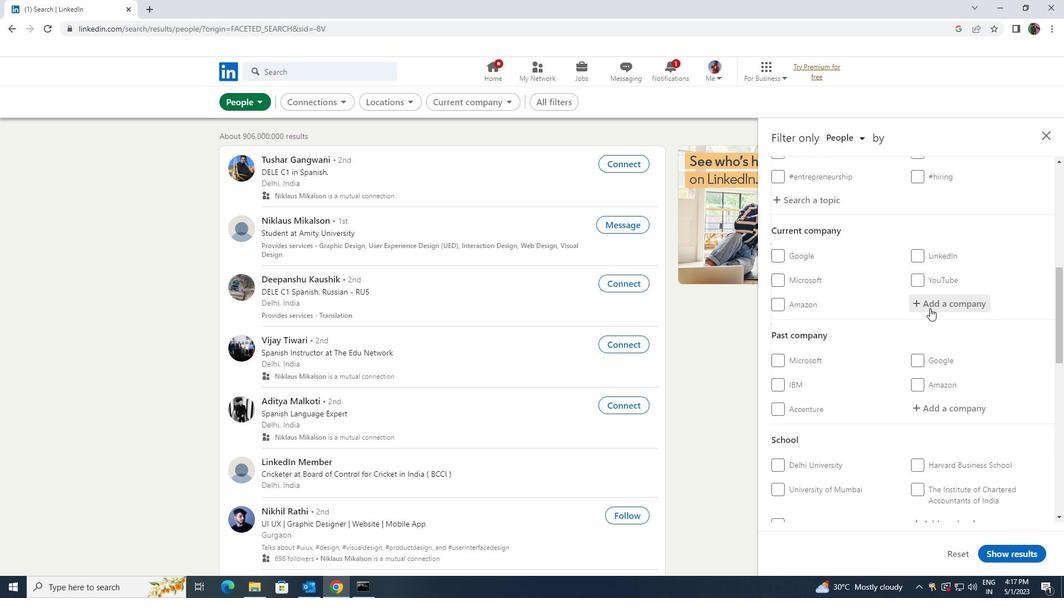 
Action: Mouse moved to (941, 301)
Screenshot: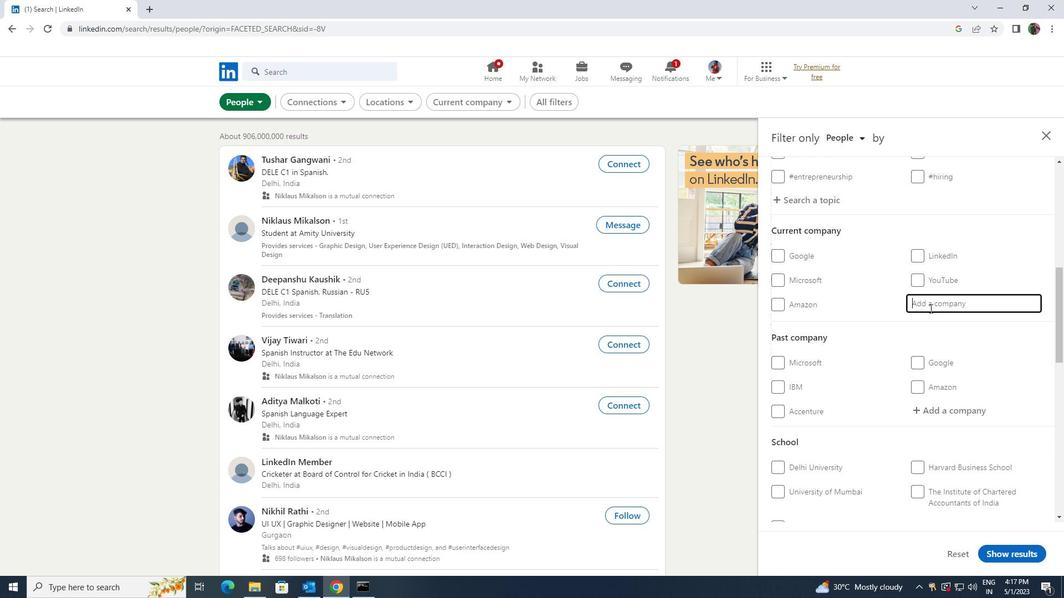 
Action: Key pressed <Key.shift><Key.shift><Key.shift><Key.shift><Key.shift><Key.shift><Key.shift>HOMELANE
Screenshot: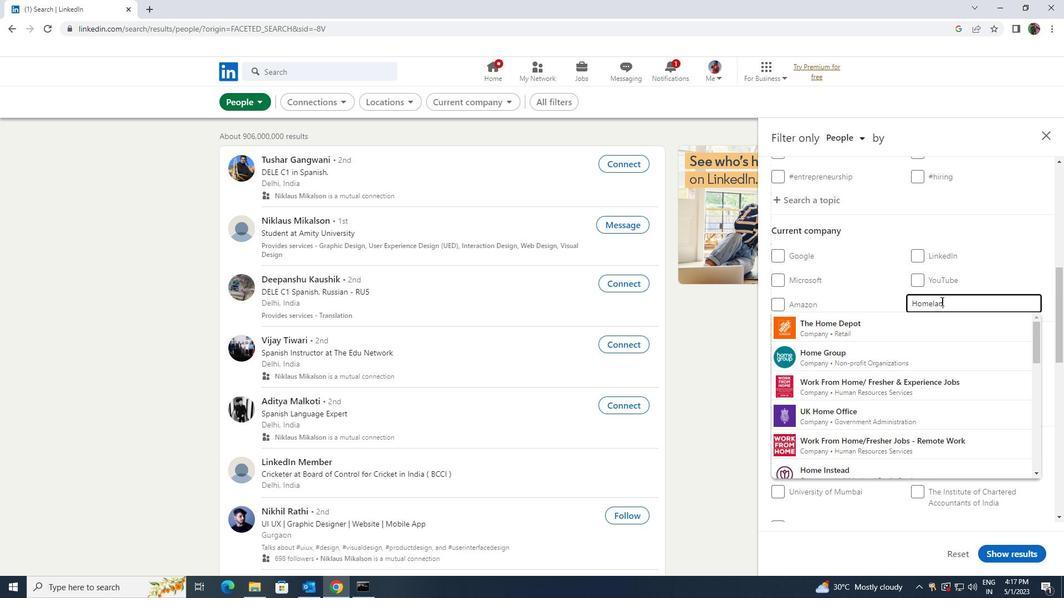 
Action: Mouse moved to (908, 335)
Screenshot: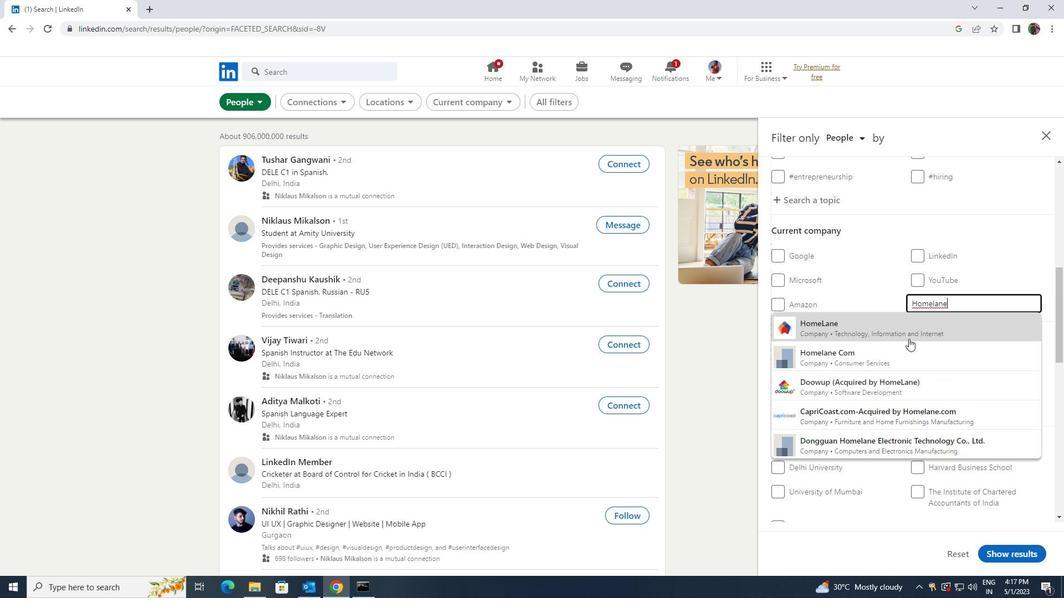 
Action: Mouse pressed left at (908, 335)
Screenshot: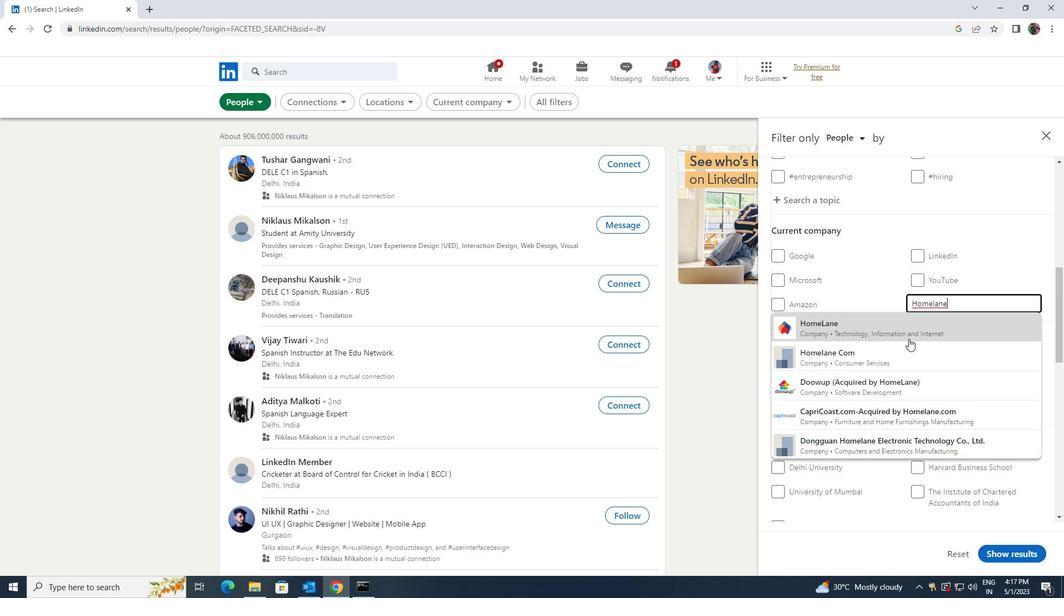 
Action: Mouse scrolled (908, 335) with delta (0, 0)
Screenshot: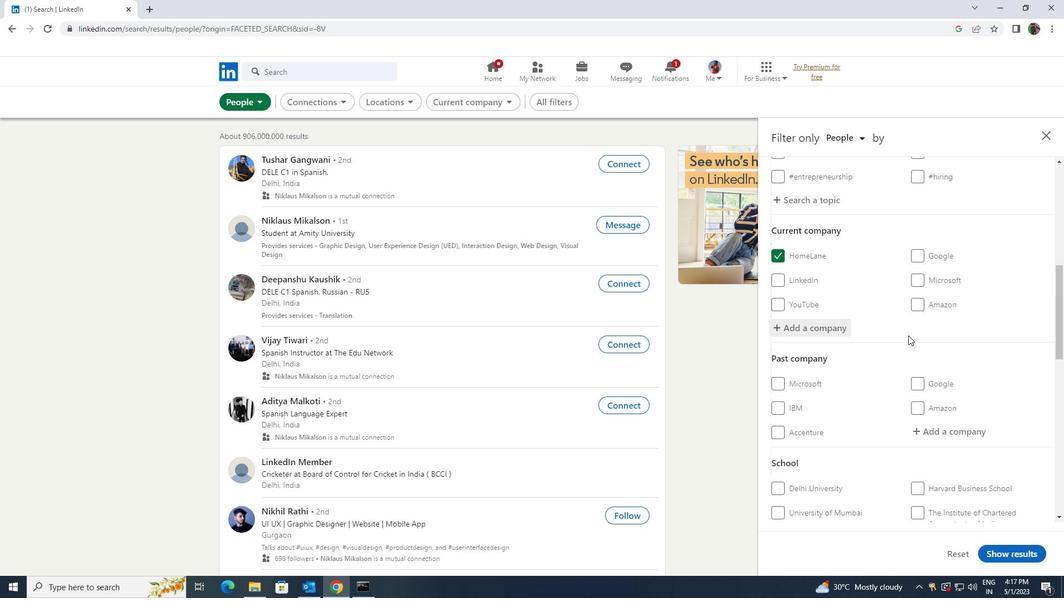 
Action: Mouse scrolled (908, 335) with delta (0, 0)
Screenshot: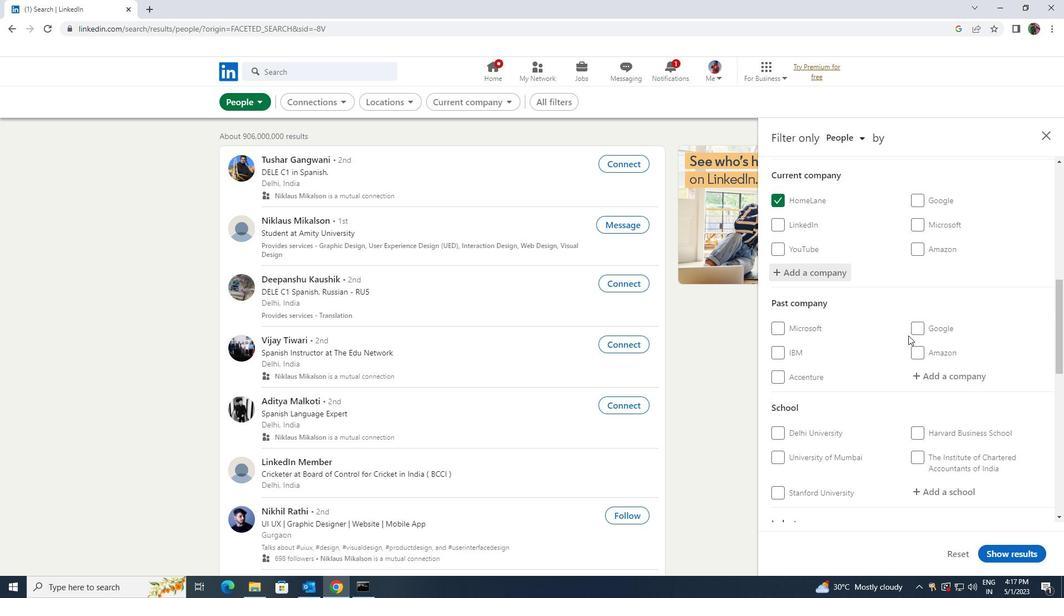 
Action: Mouse scrolled (908, 335) with delta (0, 0)
Screenshot: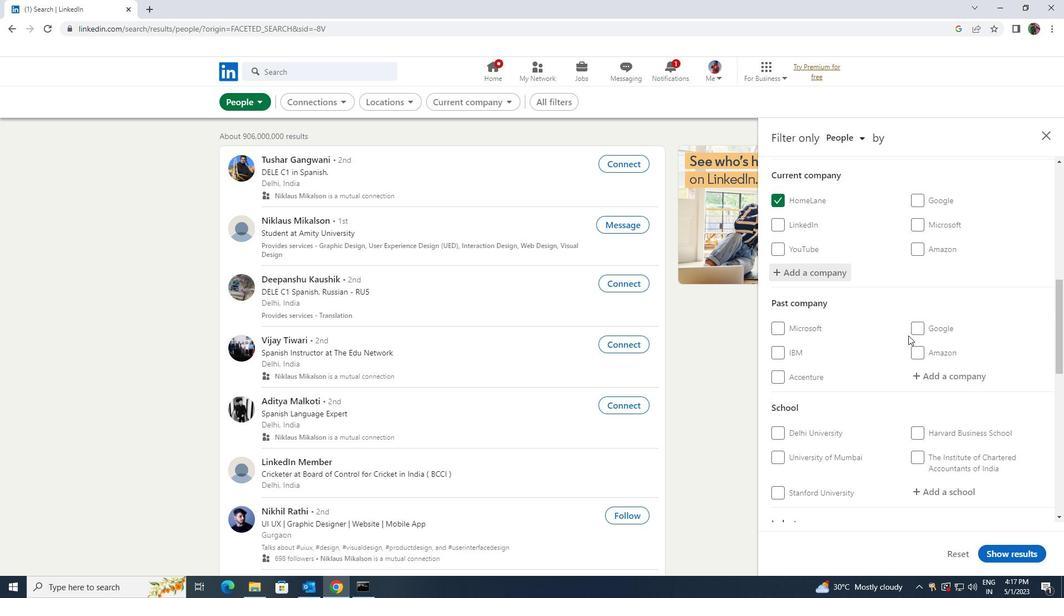 
Action: Mouse scrolled (908, 335) with delta (0, 0)
Screenshot: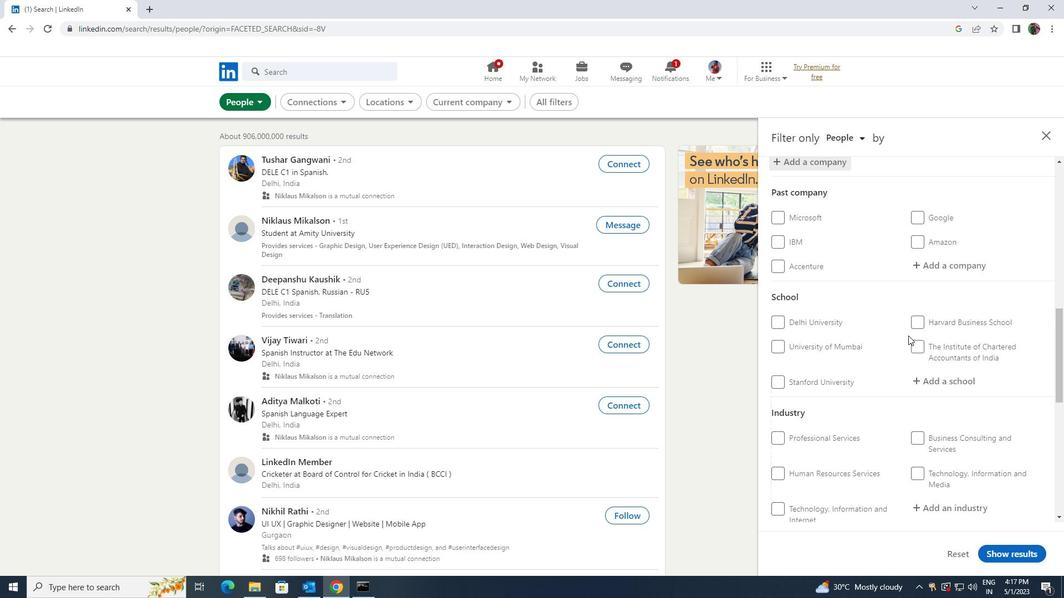 
Action: Mouse scrolled (908, 335) with delta (0, 0)
Screenshot: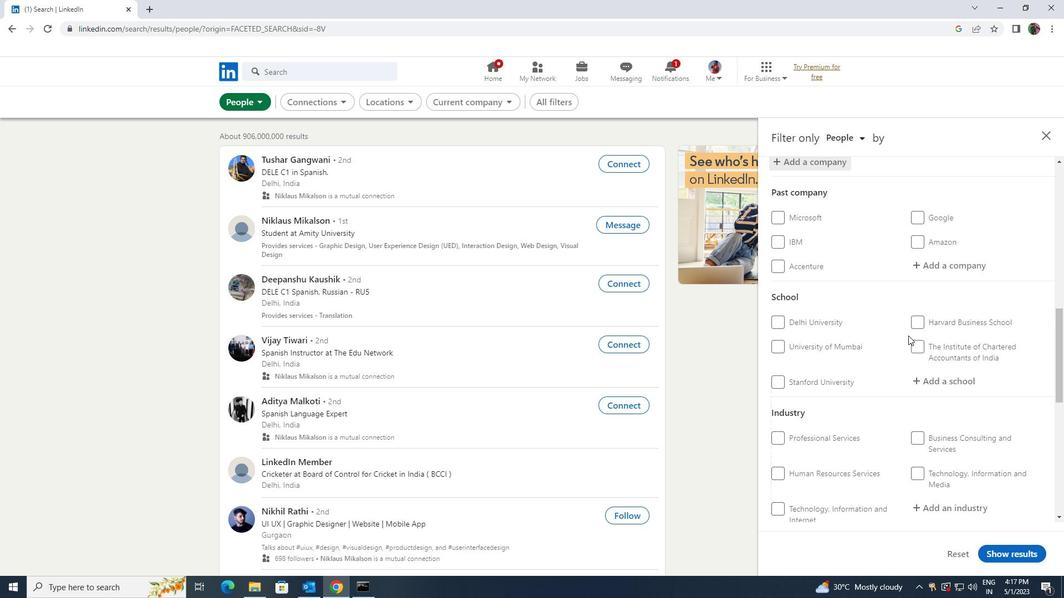 
Action: Mouse moved to (931, 273)
Screenshot: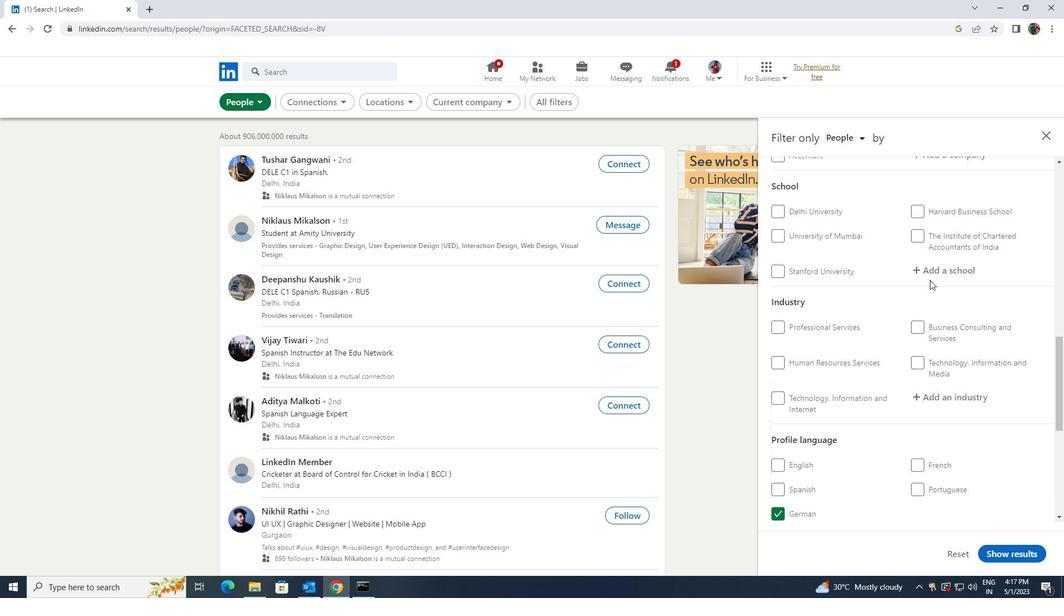 
Action: Mouse pressed left at (931, 273)
Screenshot: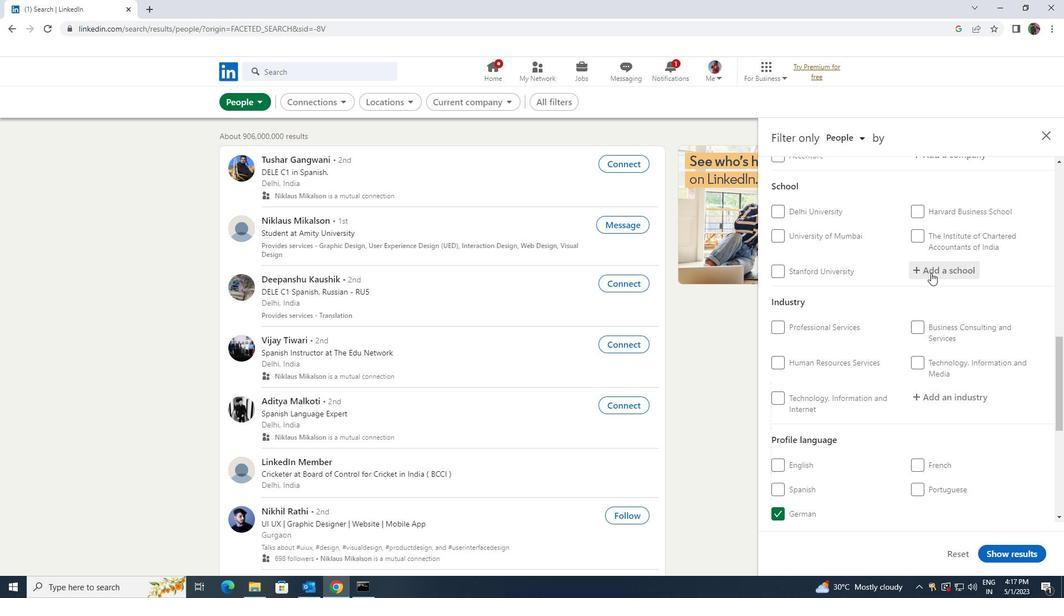 
Action: Mouse moved to (933, 272)
Screenshot: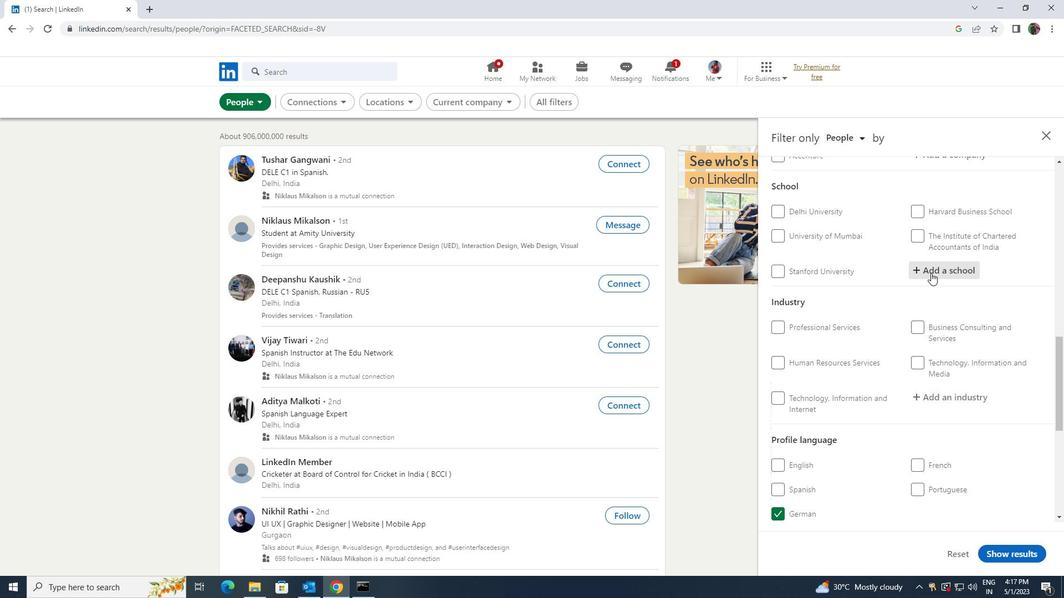 
Action: Key pressed <Key.shift>INDUS
Screenshot: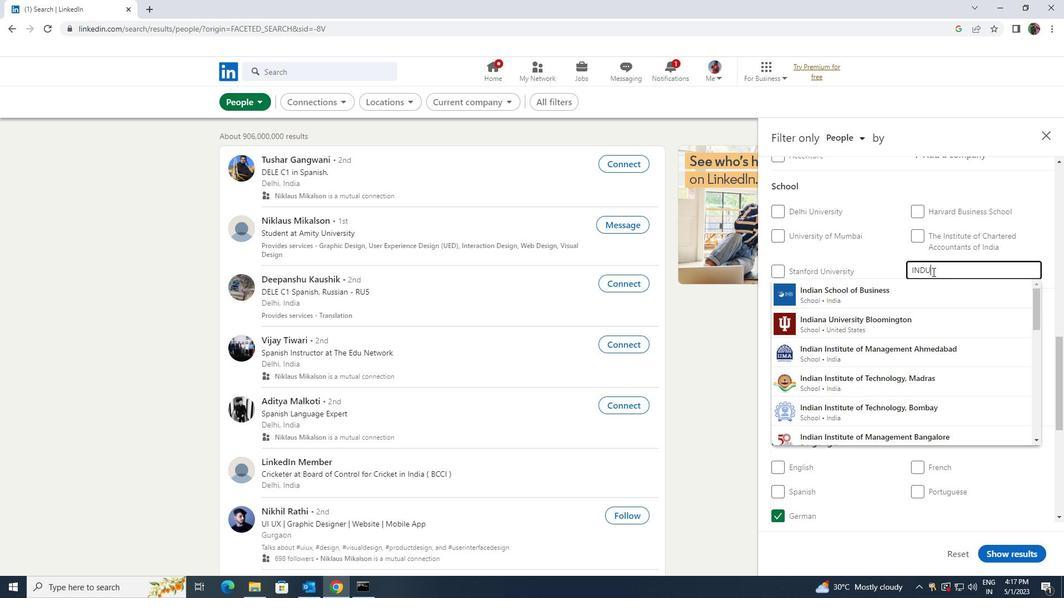 
Action: Mouse moved to (929, 286)
Screenshot: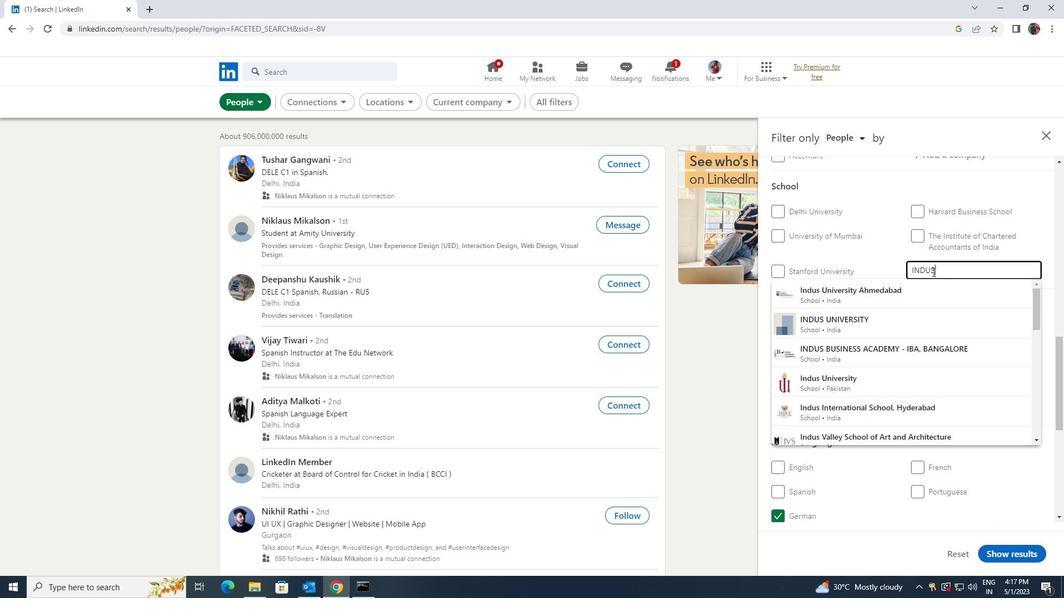 
Action: Key pressed <Key.space>UNIVERSITY<Key.space>BANGLORE<Key.enter>
Screenshot: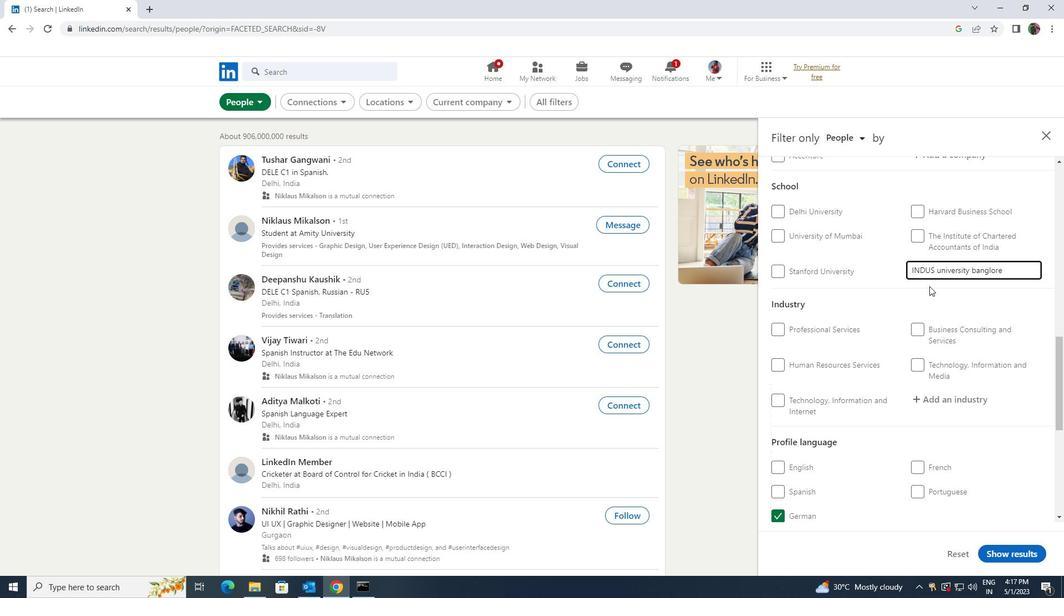 
Action: Mouse moved to (940, 394)
Screenshot: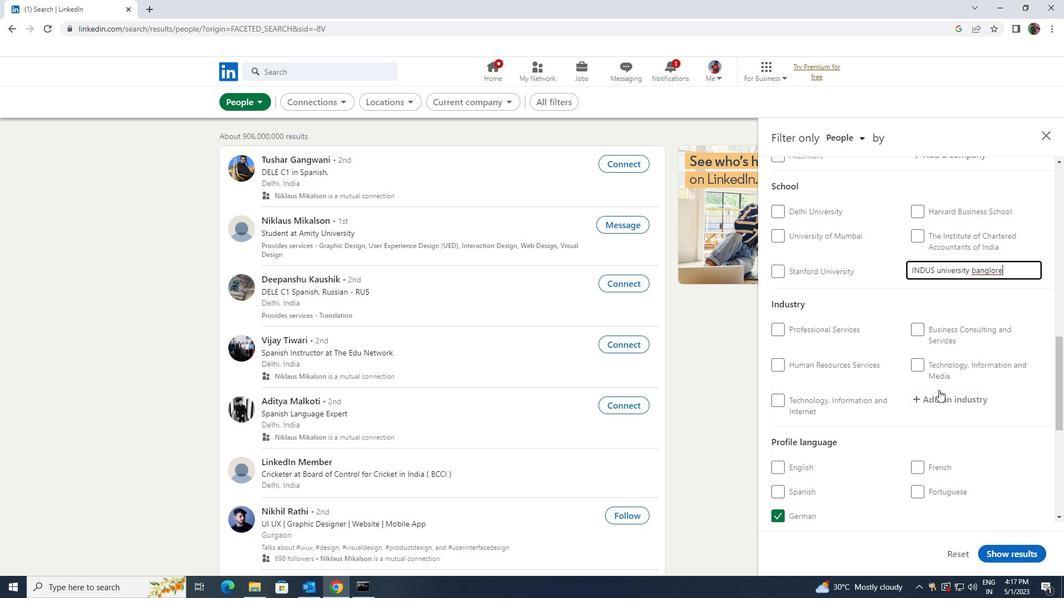
Action: Mouse pressed left at (940, 394)
Screenshot: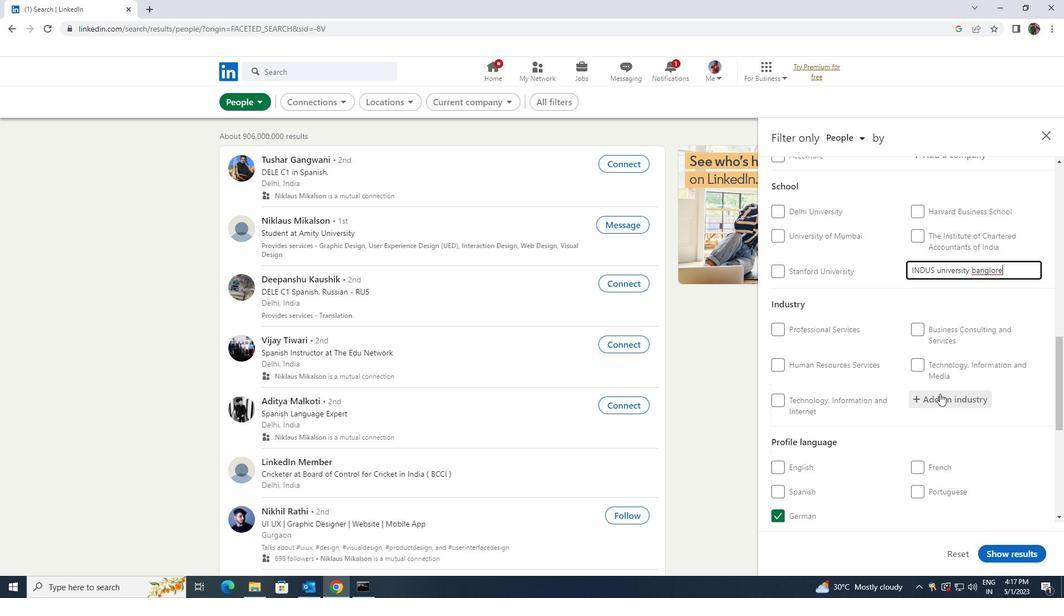 
Action: Mouse moved to (944, 394)
Screenshot: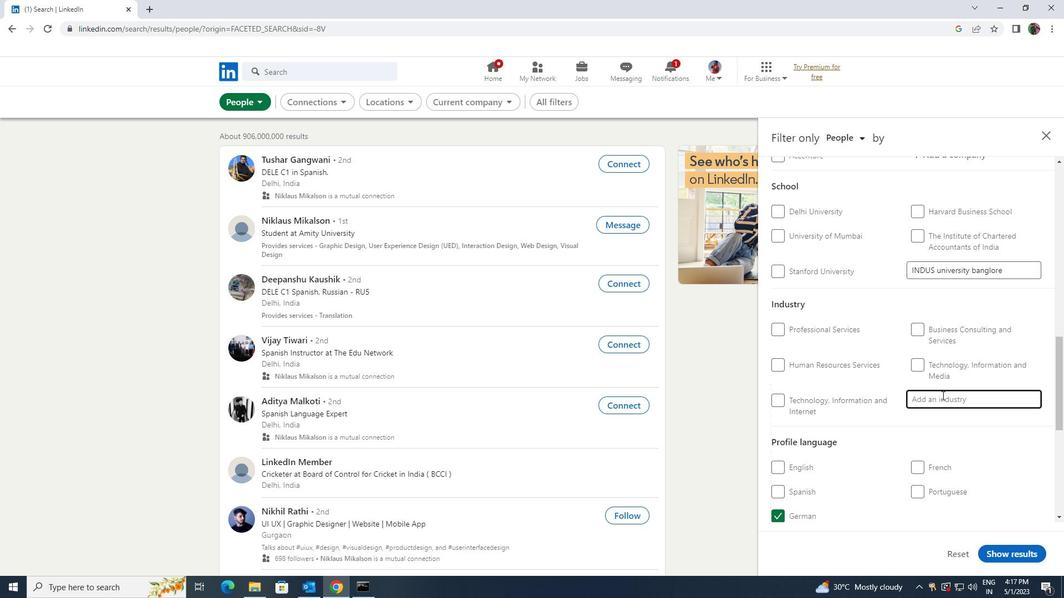
Action: Key pressed <Key.shift><Key.shift><Key.shift><Key.shift><Key.shift>LANDSCAP
Screenshot: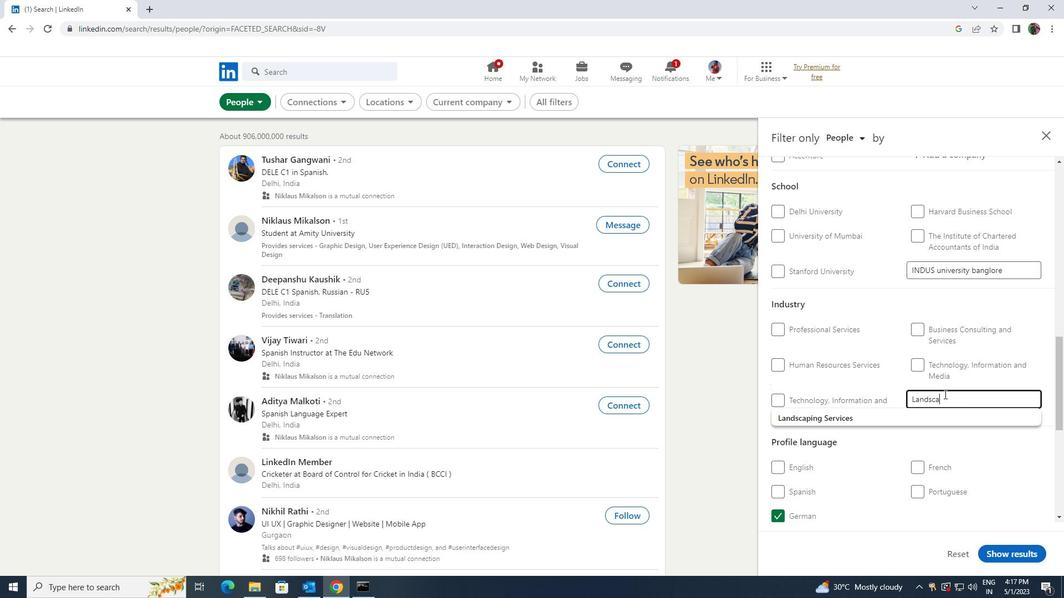 
Action: Mouse moved to (907, 409)
Screenshot: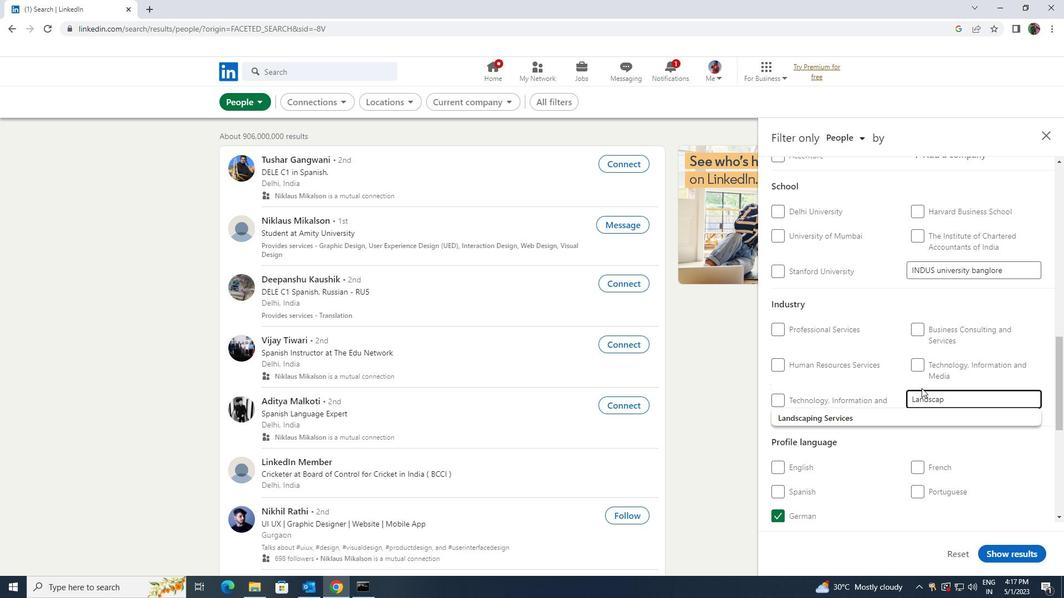 
Action: Mouse pressed left at (907, 409)
Screenshot: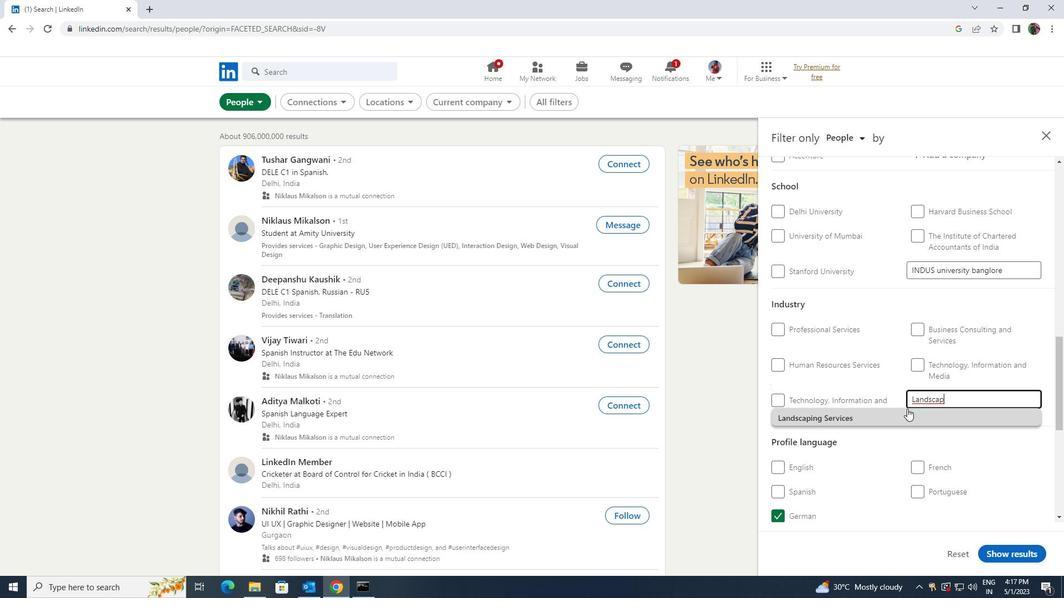 
Action: Mouse scrolled (907, 408) with delta (0, 0)
Screenshot: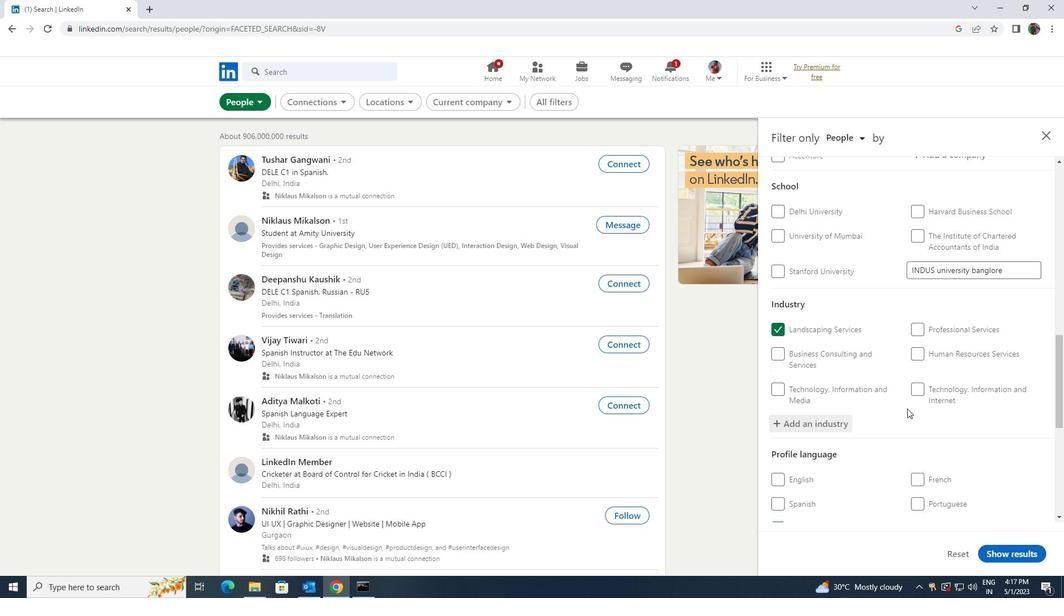 
Action: Mouse scrolled (907, 408) with delta (0, 0)
Screenshot: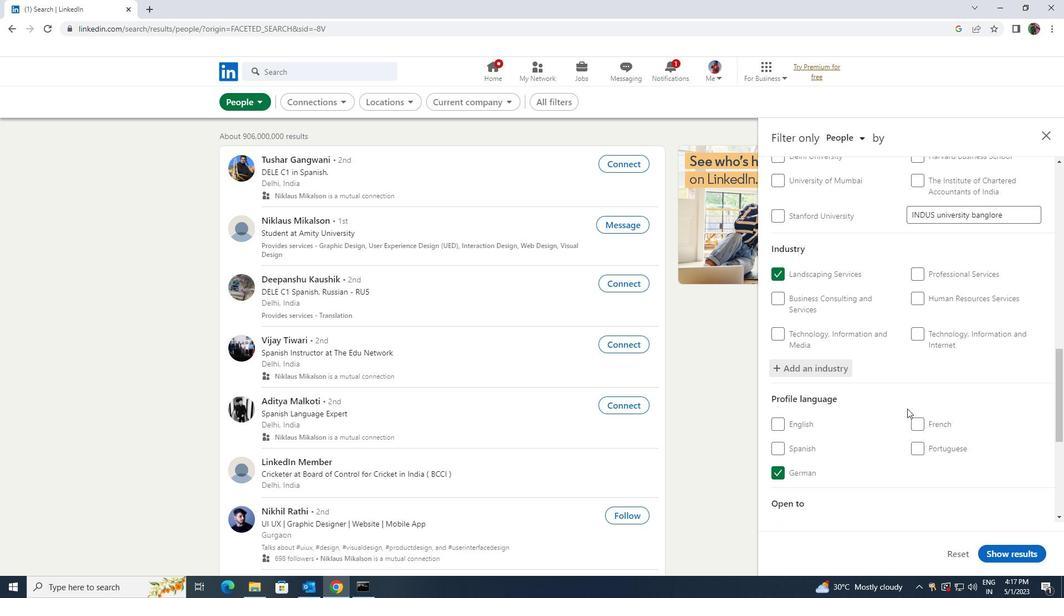 
Action: Mouse scrolled (907, 408) with delta (0, 0)
Screenshot: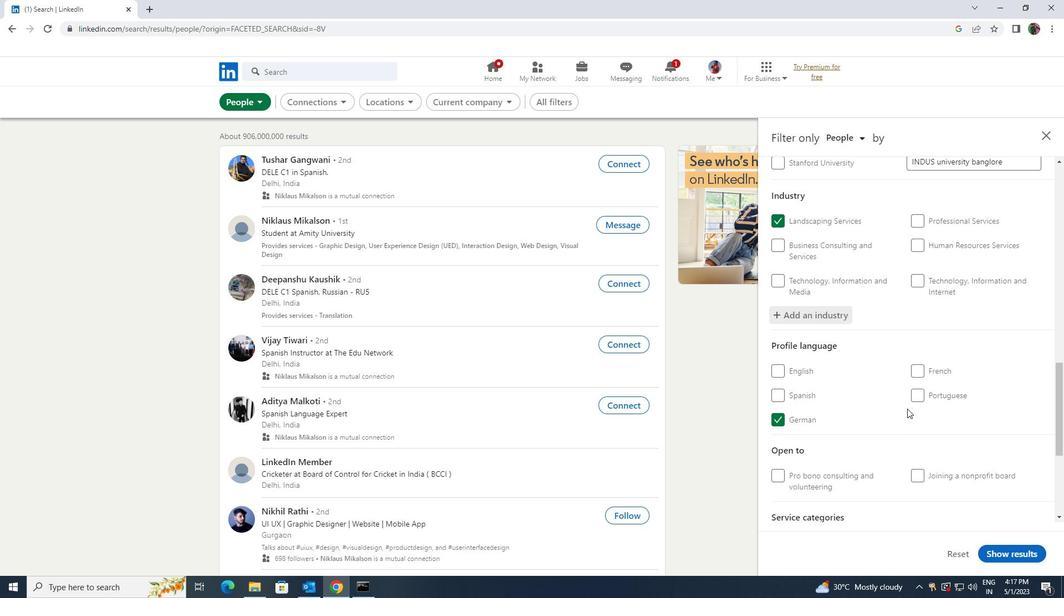 
Action: Mouse scrolled (907, 408) with delta (0, 0)
Screenshot: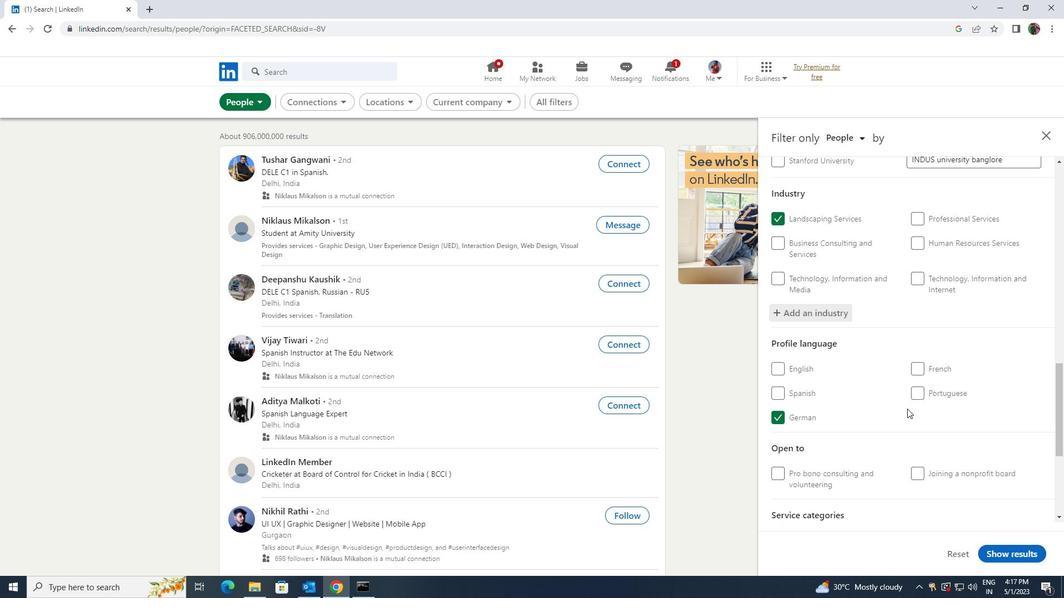 
Action: Mouse scrolled (907, 408) with delta (0, 0)
Screenshot: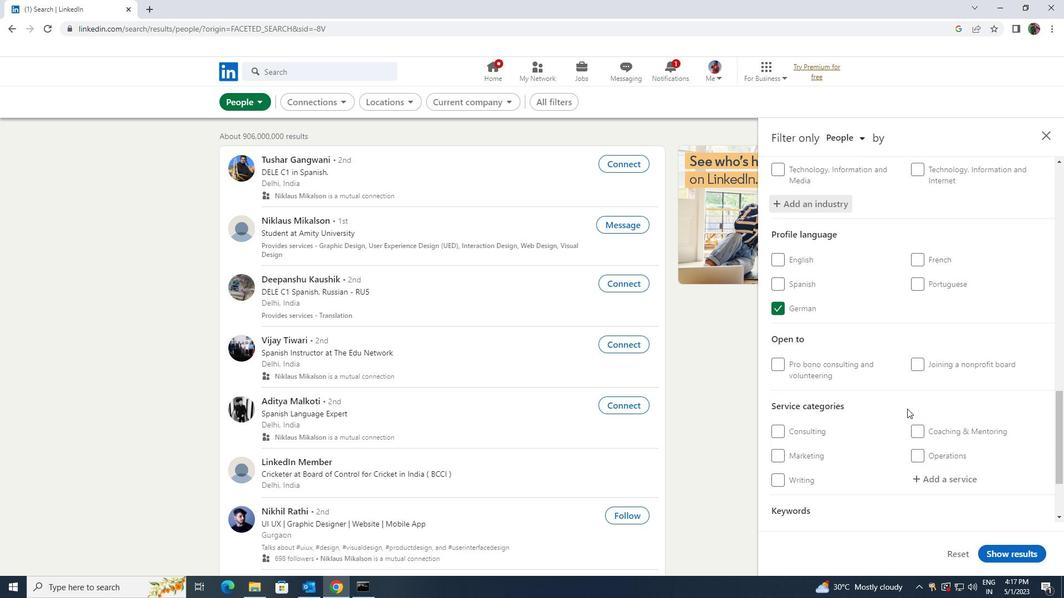 
Action: Mouse moved to (918, 419)
Screenshot: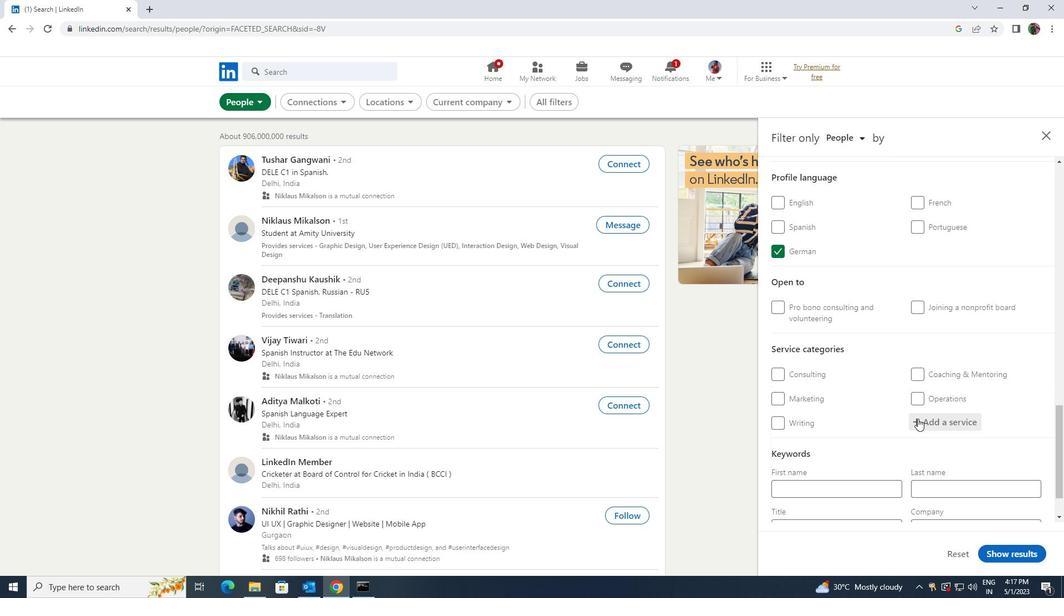 
Action: Mouse pressed left at (918, 419)
Screenshot: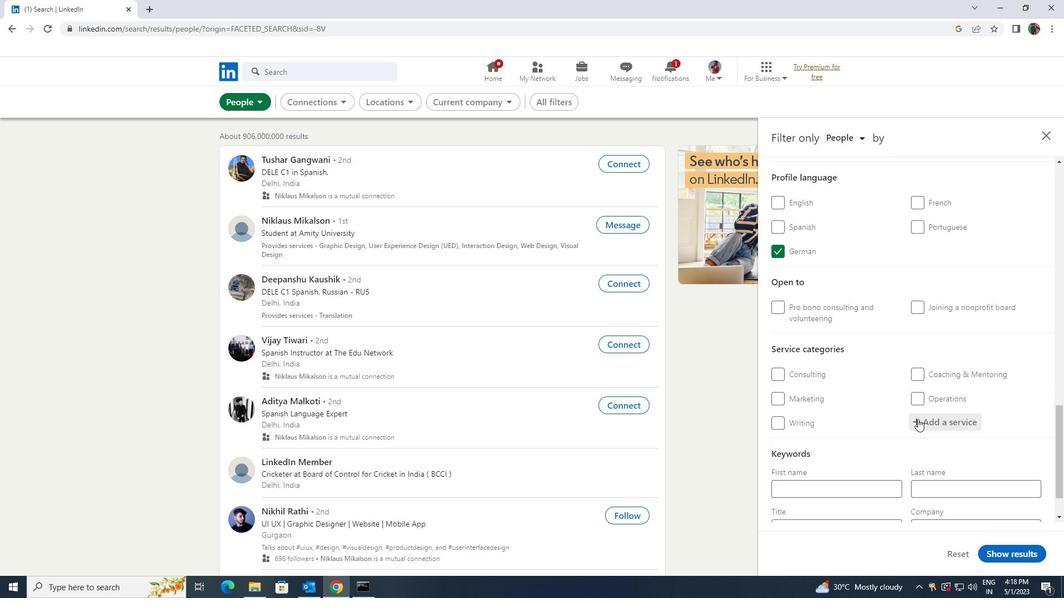 
Action: Key pressed <Key.shift><Key.shift><Key.shift><Key.shift>CUSTOMER<Key.space>
Screenshot: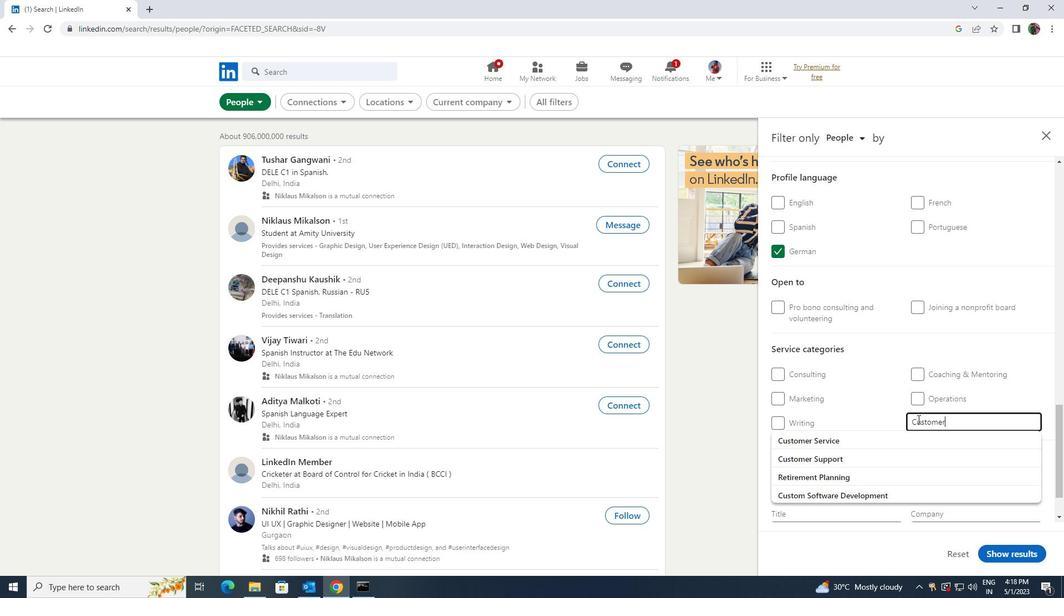
Action: Mouse moved to (891, 444)
Screenshot: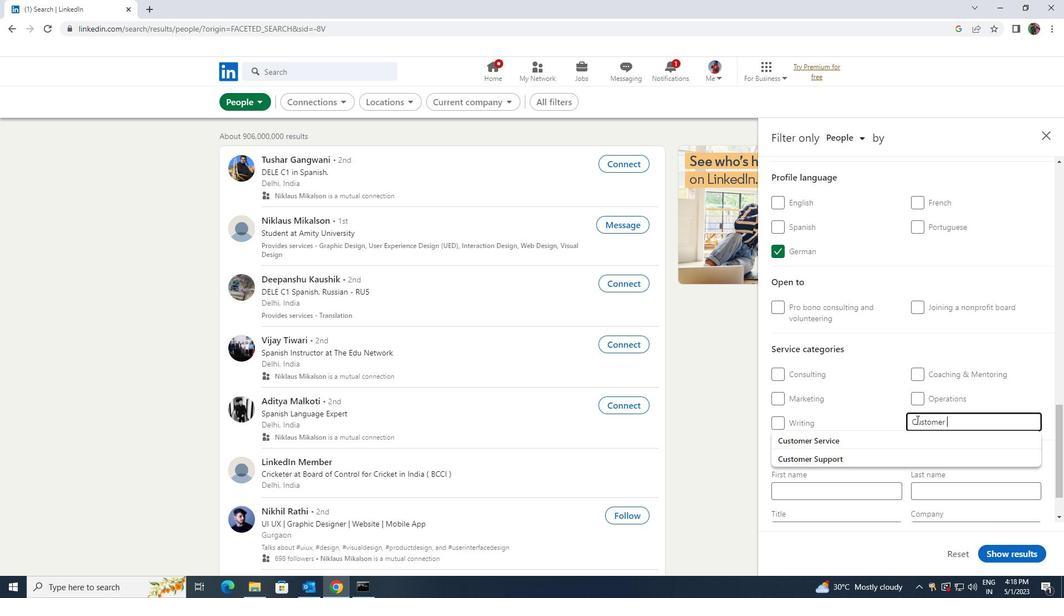 
Action: Mouse pressed left at (891, 444)
Screenshot: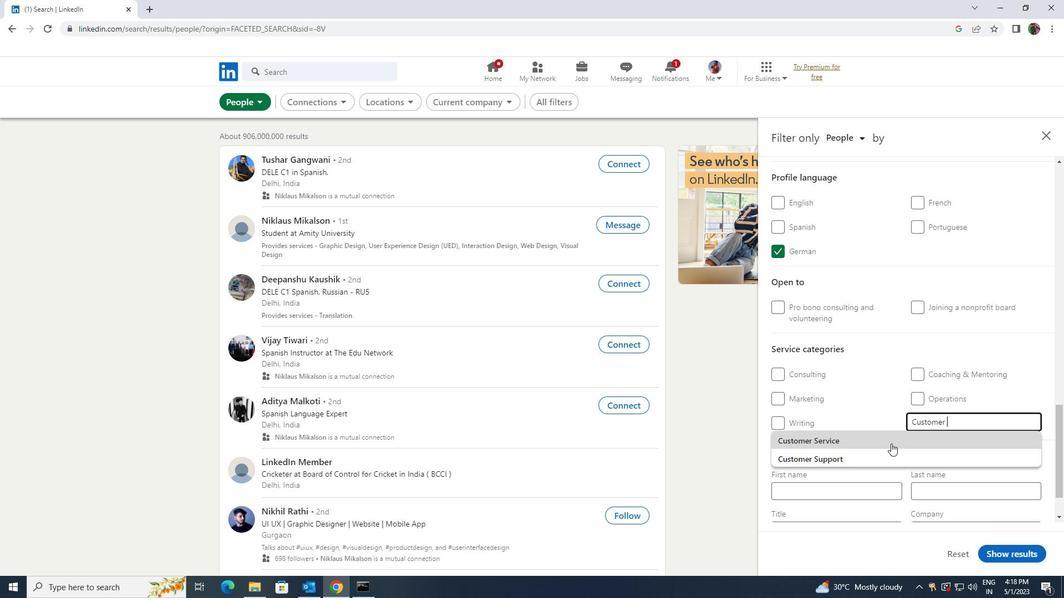 
Action: Mouse scrolled (891, 443) with delta (0, 0)
Screenshot: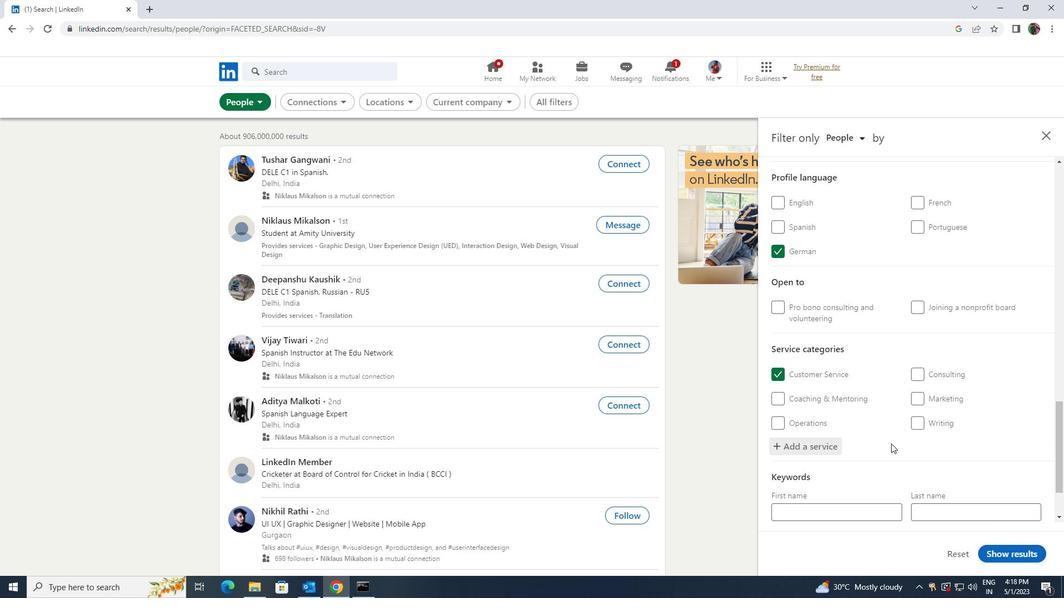 
Action: Mouse scrolled (891, 443) with delta (0, 0)
Screenshot: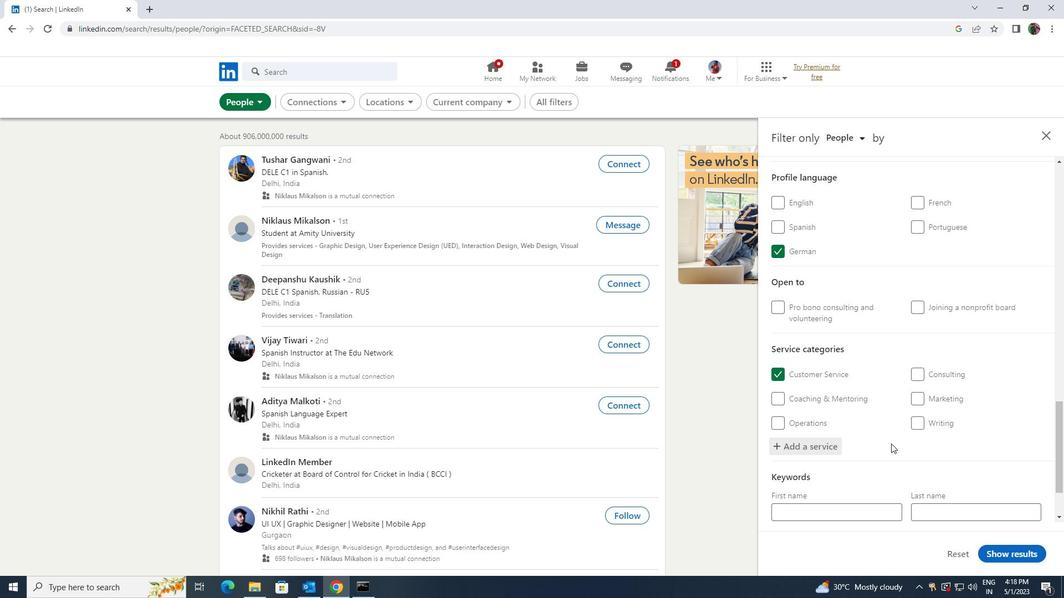 
Action: Mouse scrolled (891, 443) with delta (0, 0)
Screenshot: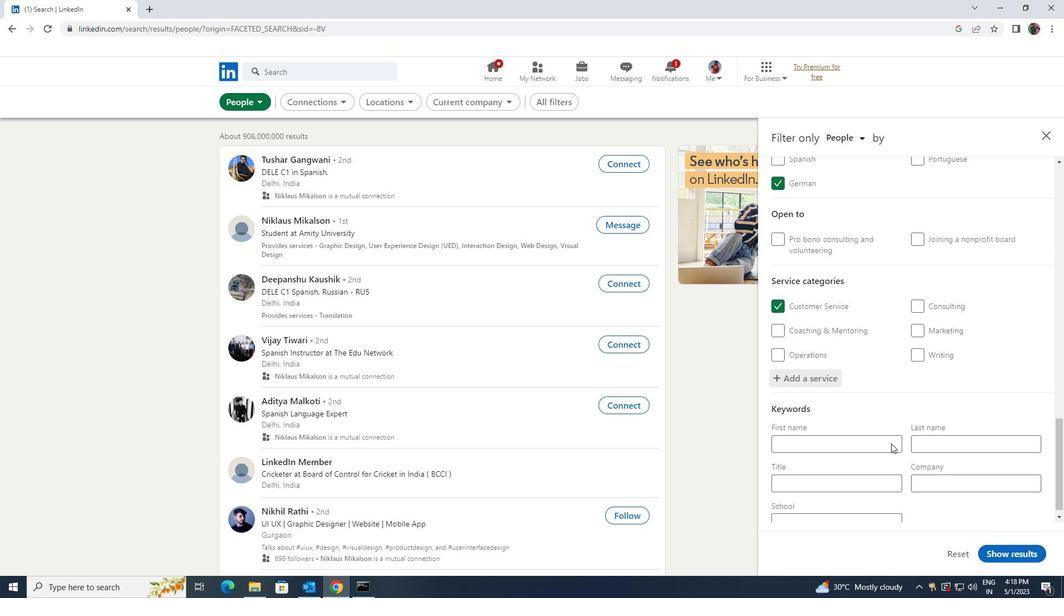 
Action: Mouse moved to (877, 469)
Screenshot: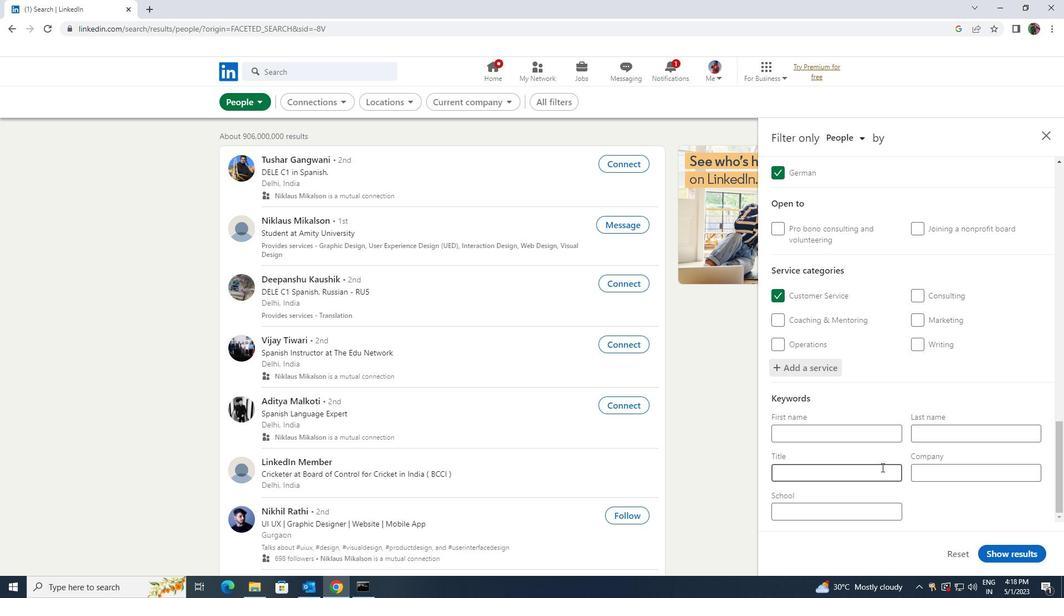
Action: Mouse pressed left at (877, 469)
Screenshot: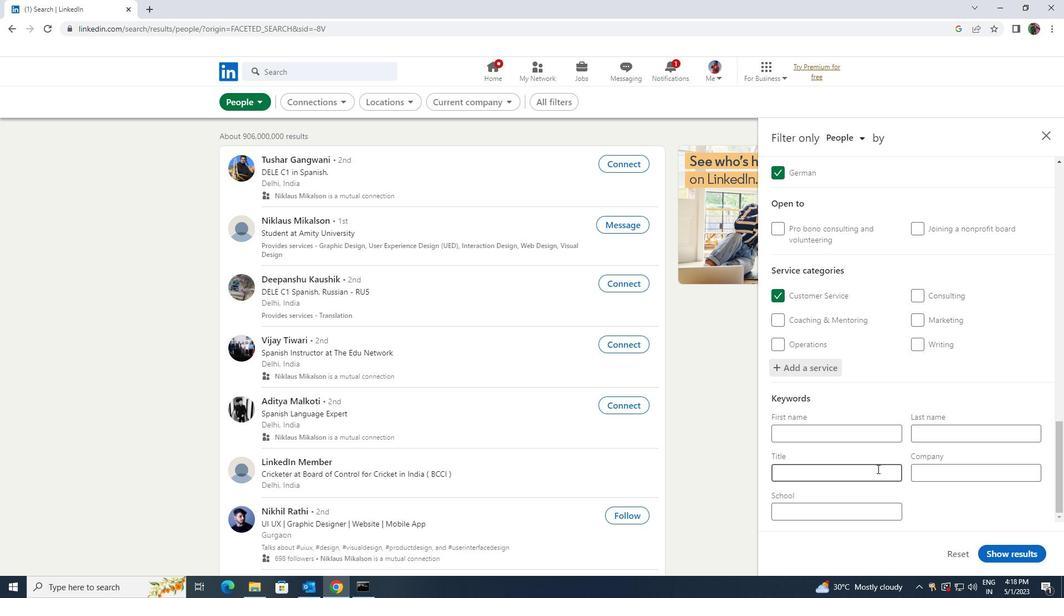 
Action: Mouse moved to (877, 469)
Screenshot: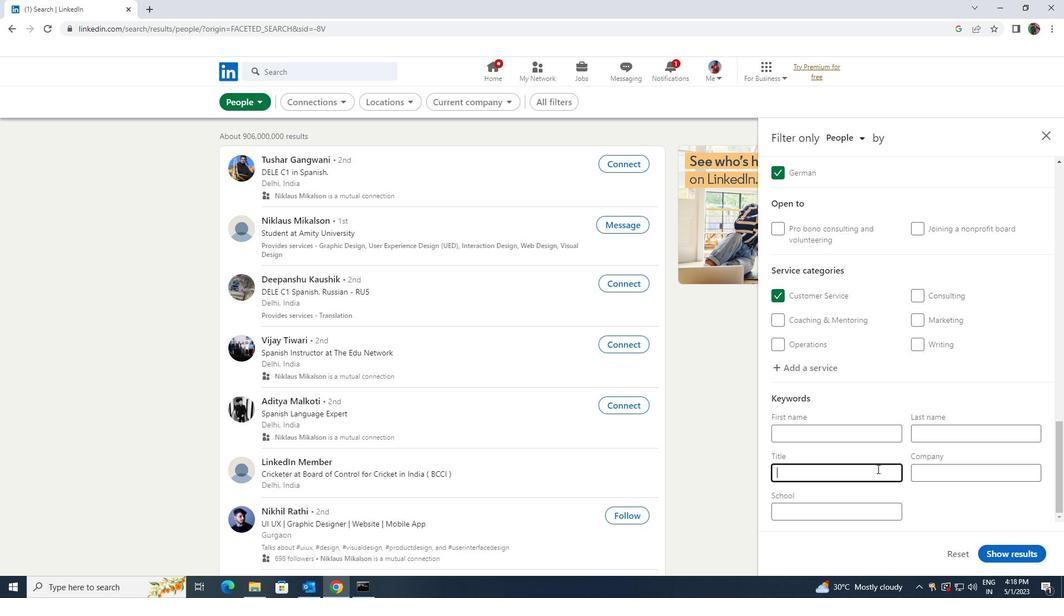 
Action: Key pressed <Key.shift><Key.shift><Key.shift><Key.shift><Key.shift><Key.shift><Key.shift><Key.shift><Key.shift><Key.shift><Key.shift><Key.shift><Key.shift><Key.shift><Key.shift>MEDICAL<Key.space><Key.shift>TRANSPRANC
Screenshot: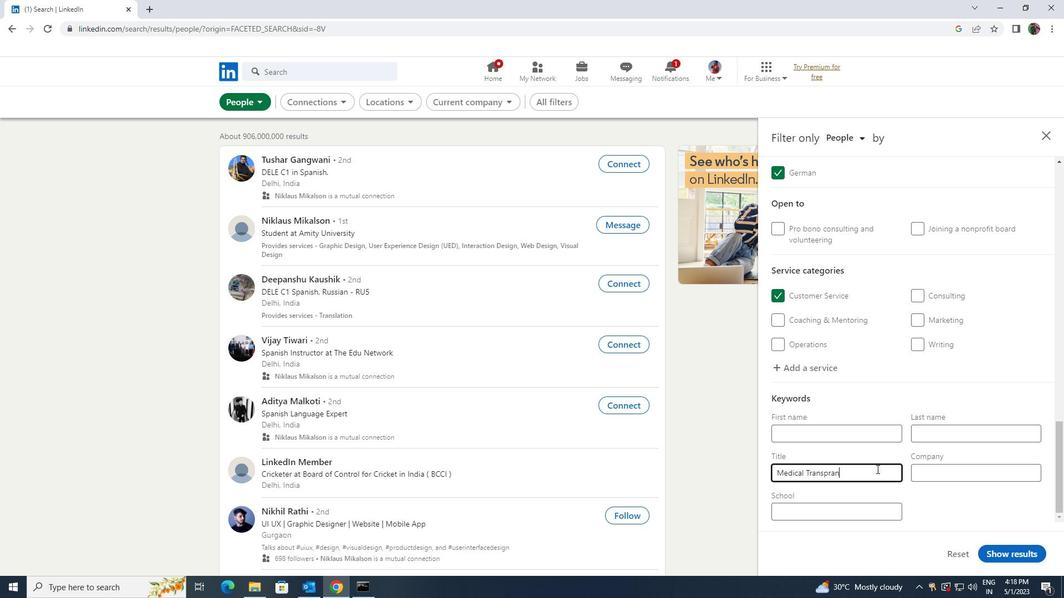 
Action: Mouse moved to (879, 471)
Screenshot: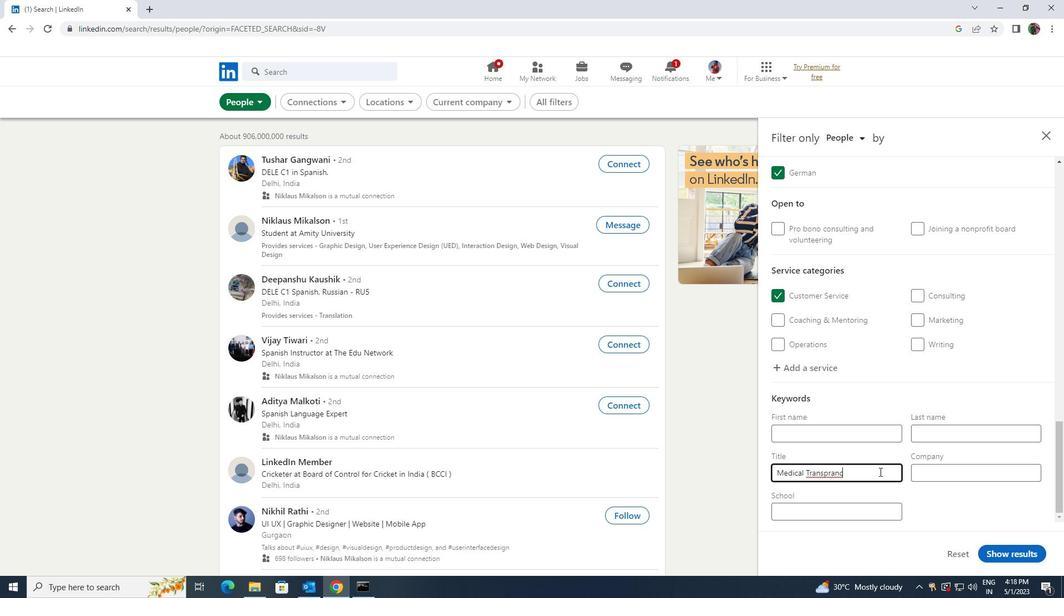 
Action: Key pressed E
Screenshot: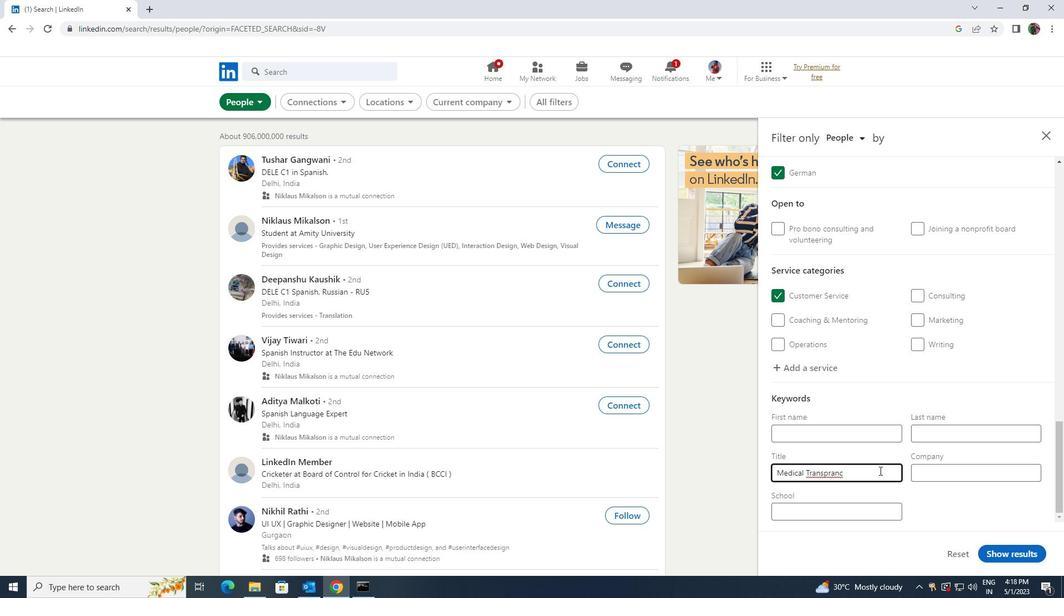 
Action: Mouse moved to (1010, 548)
Screenshot: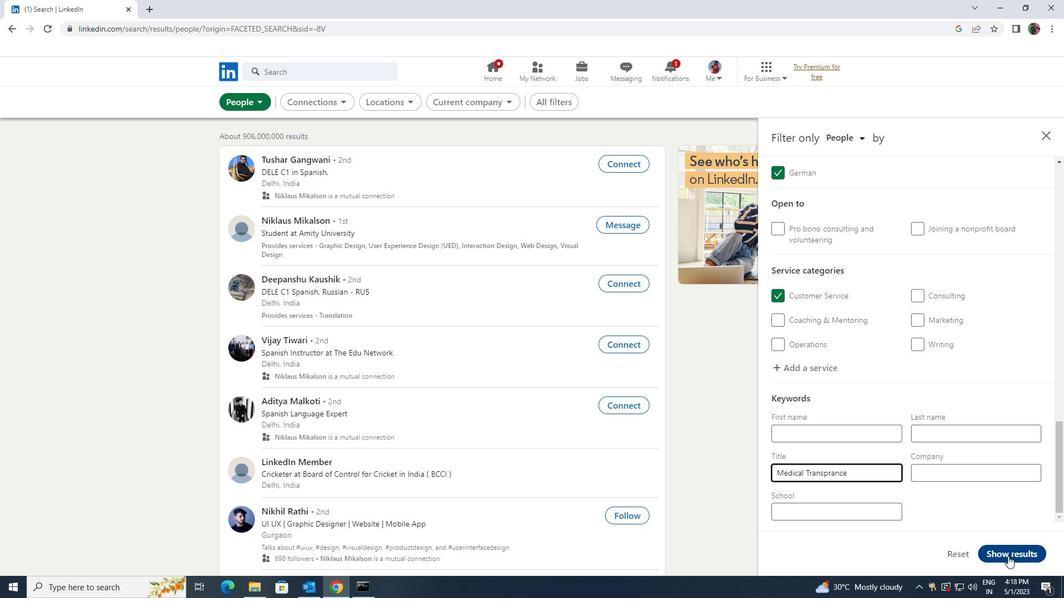 
Action: Mouse pressed left at (1010, 548)
Screenshot: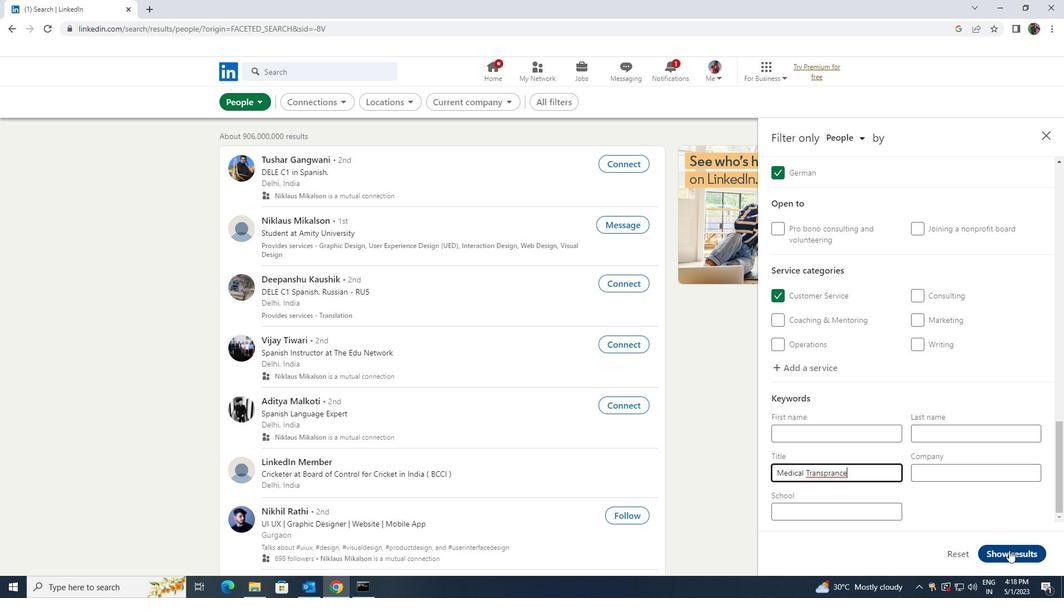 
